 Task: Create a rule from the Recommended list, Task Added to this Project -> add SubTasks in the project AcePlan with SubTasks Gather and Analyse Requirements , Design and Implement Solution , System Test and UAT , Release to Production / Go Live
Action: Mouse moved to (60, 272)
Screenshot: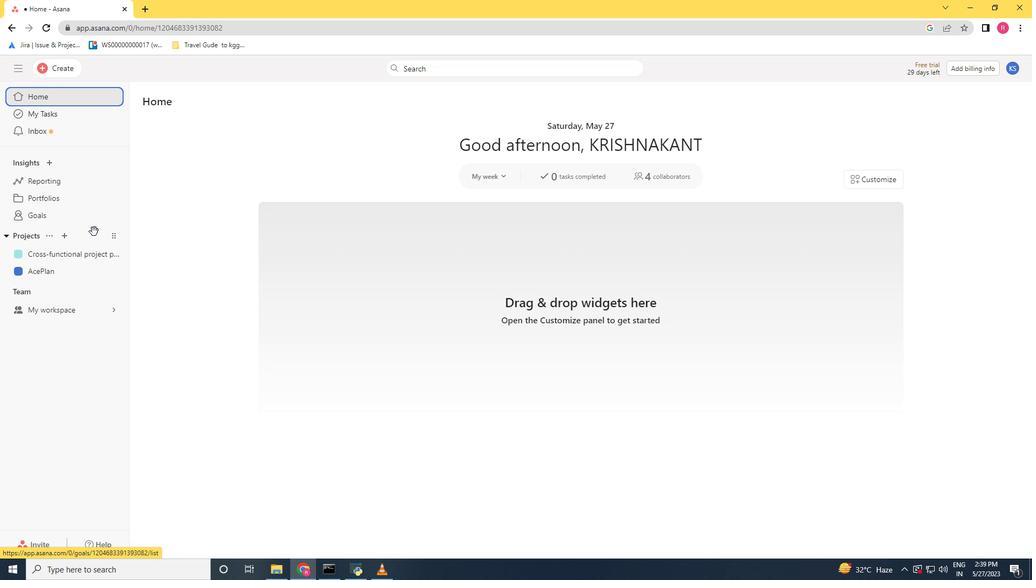 
Action: Mouse pressed left at (60, 272)
Screenshot: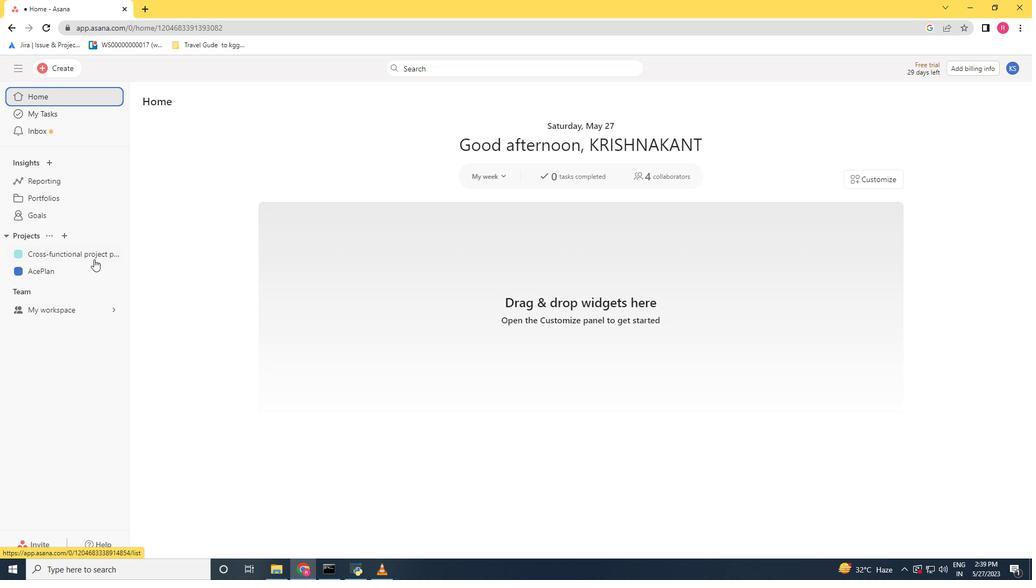 
Action: Mouse moved to (981, 111)
Screenshot: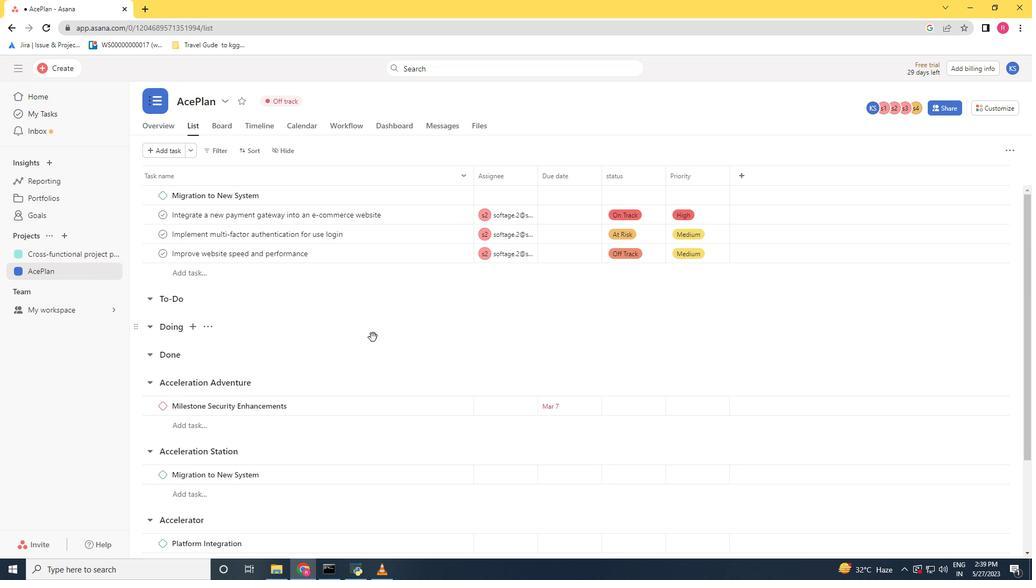 
Action: Mouse pressed left at (981, 111)
Screenshot: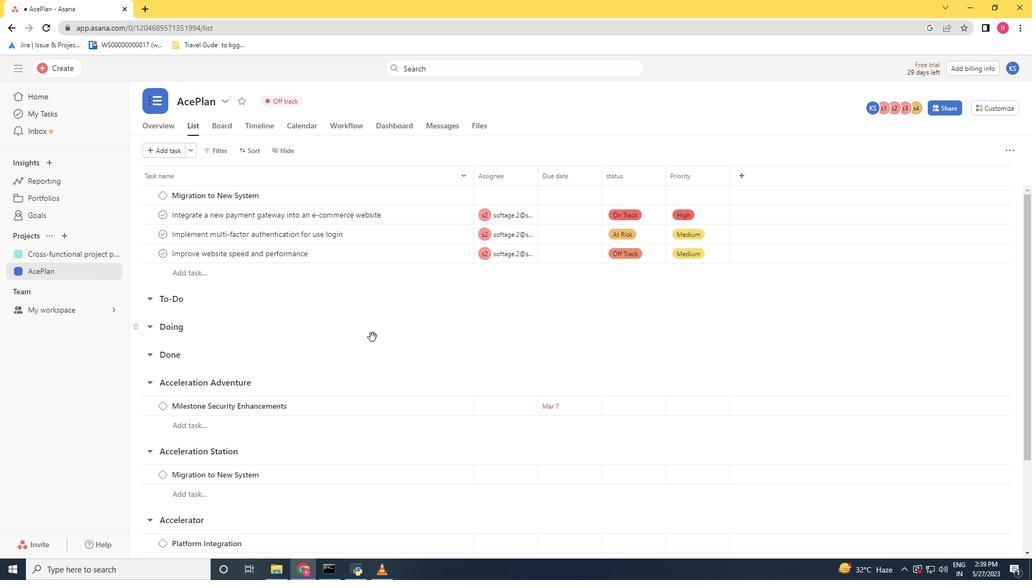
Action: Mouse moved to (800, 248)
Screenshot: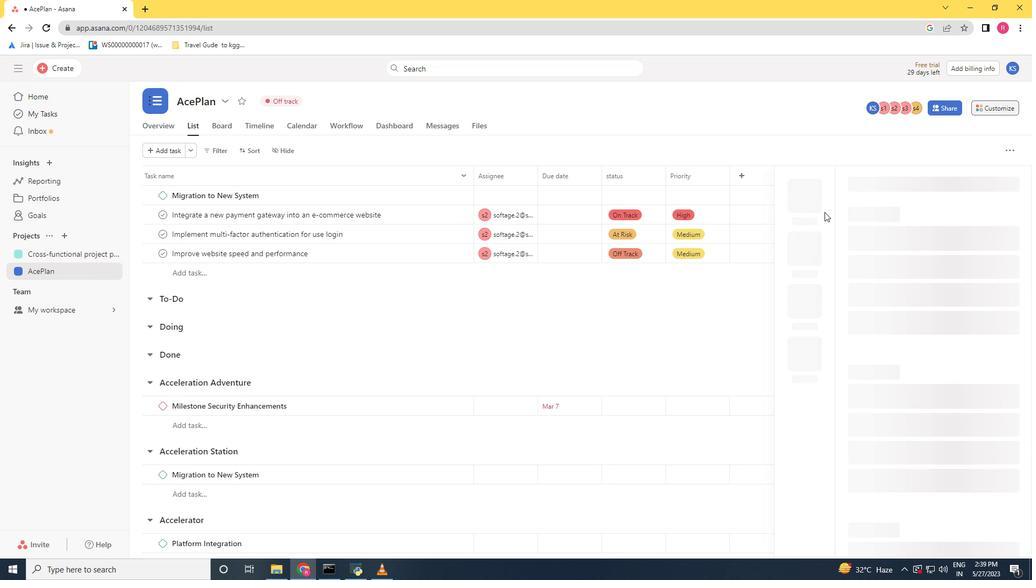 
Action: Mouse pressed left at (800, 248)
Screenshot: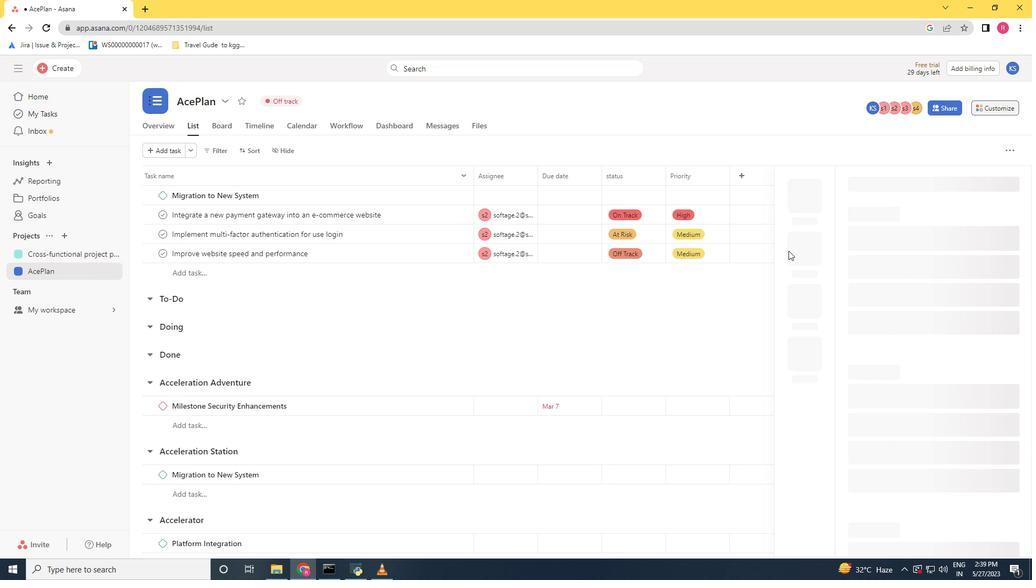 
Action: Mouse moved to (909, 287)
Screenshot: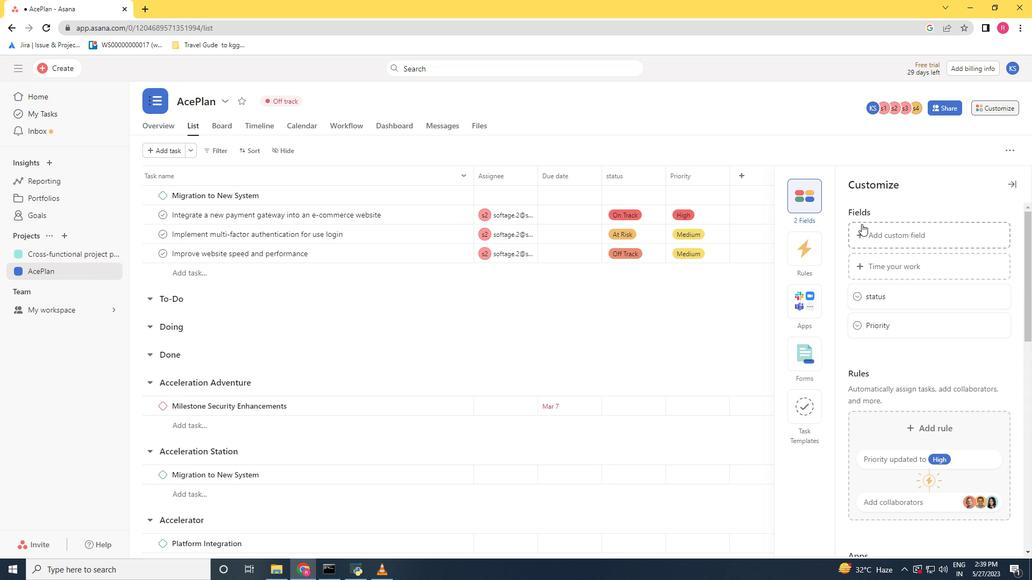 
Action: Mouse pressed left at (909, 287)
Screenshot: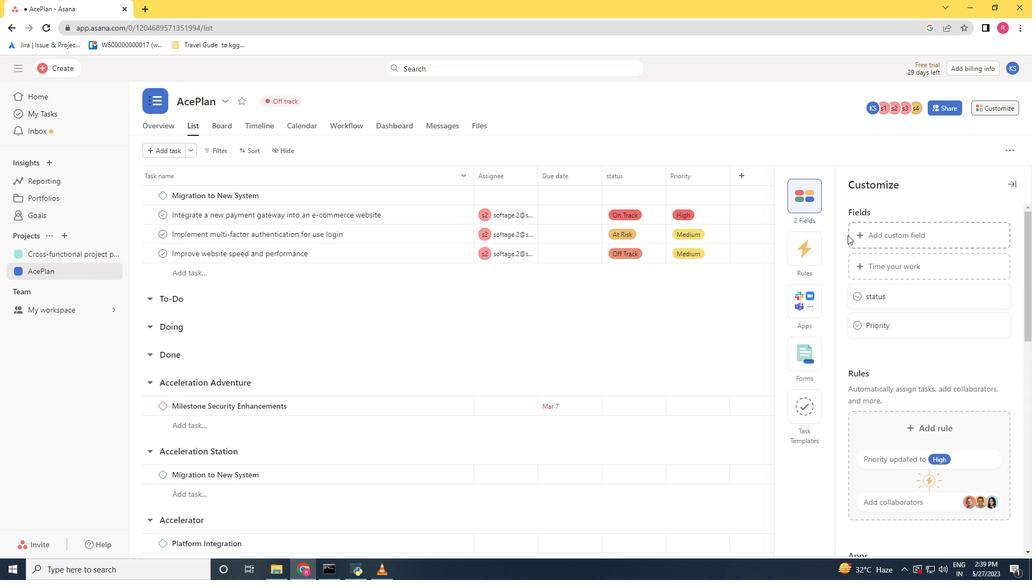 
Action: Mouse moved to (413, 166)
Screenshot: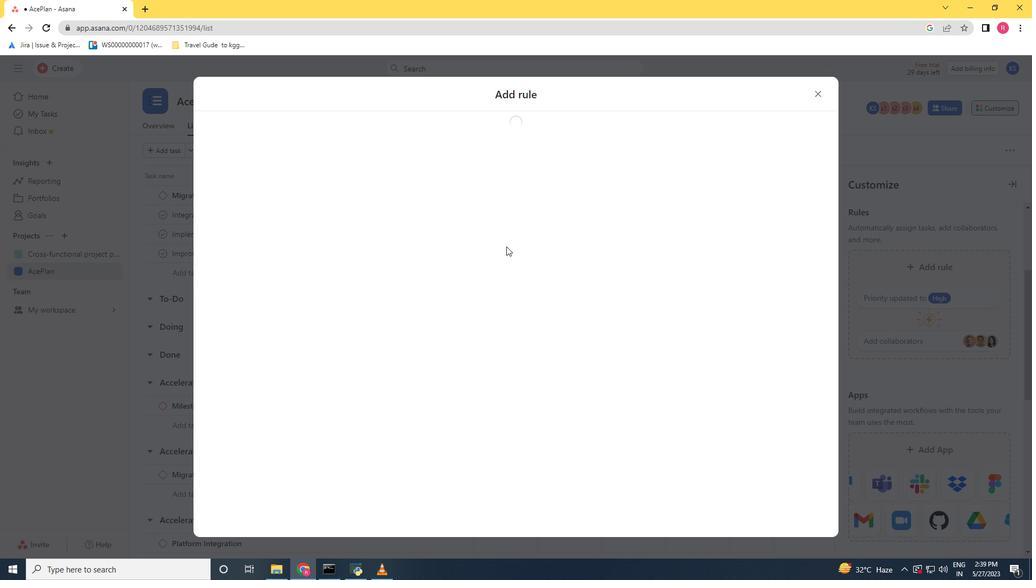 
Action: Mouse pressed left at (413, 166)
Screenshot: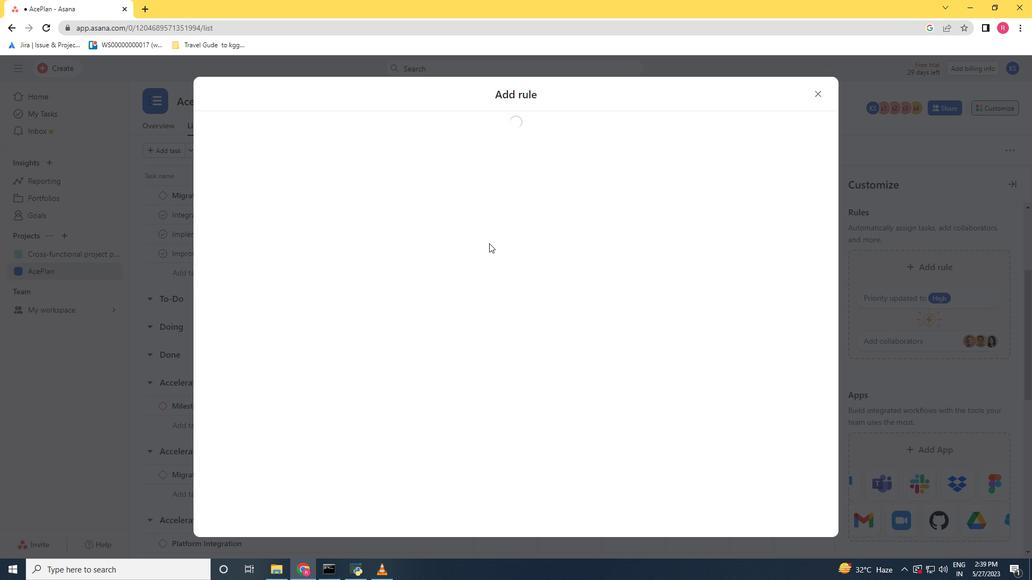 
Action: Mouse moved to (484, 289)
Screenshot: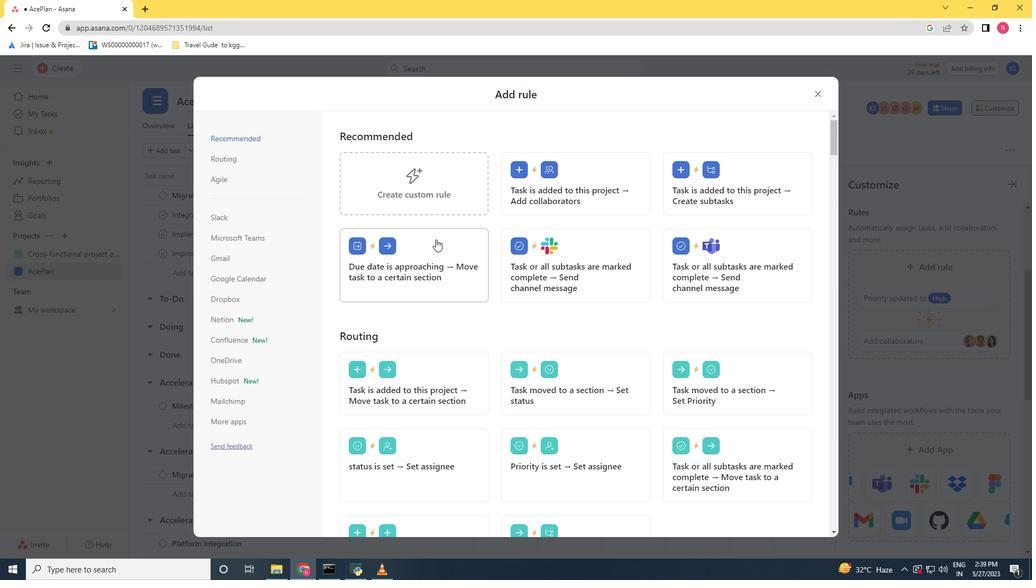 
Action: Mouse pressed left at (484, 289)
Screenshot: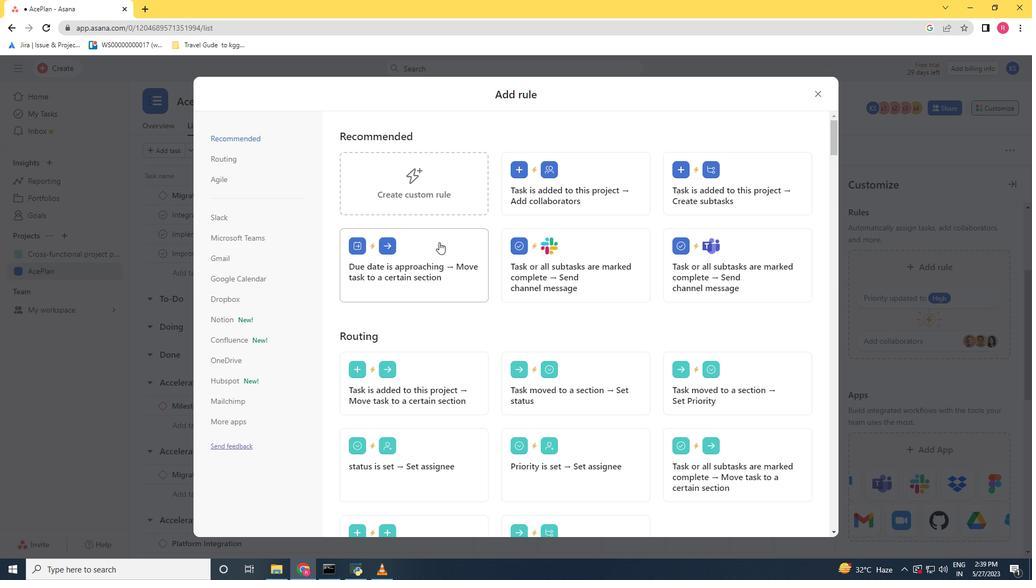
Action: Mouse moved to (683, 344)
Screenshot: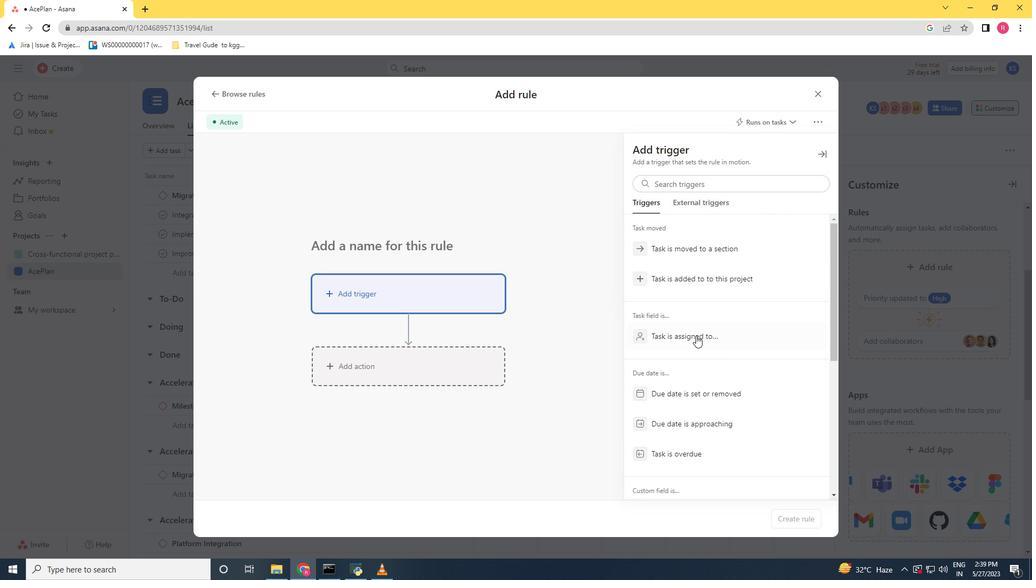 
Action: Mouse scrolled (683, 343) with delta (0, 0)
Screenshot: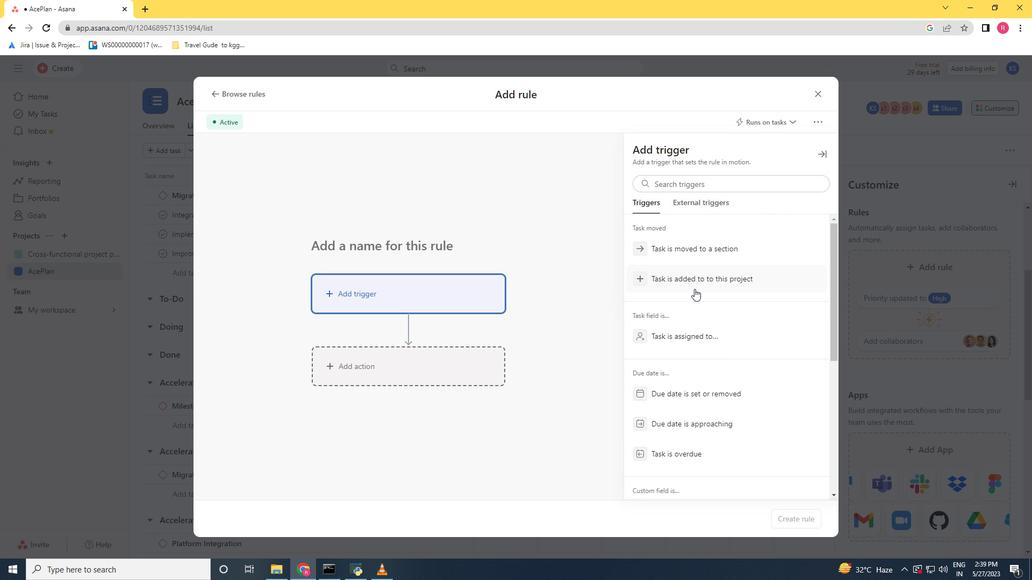 
Action: Mouse scrolled (683, 344) with delta (0, 0)
Screenshot: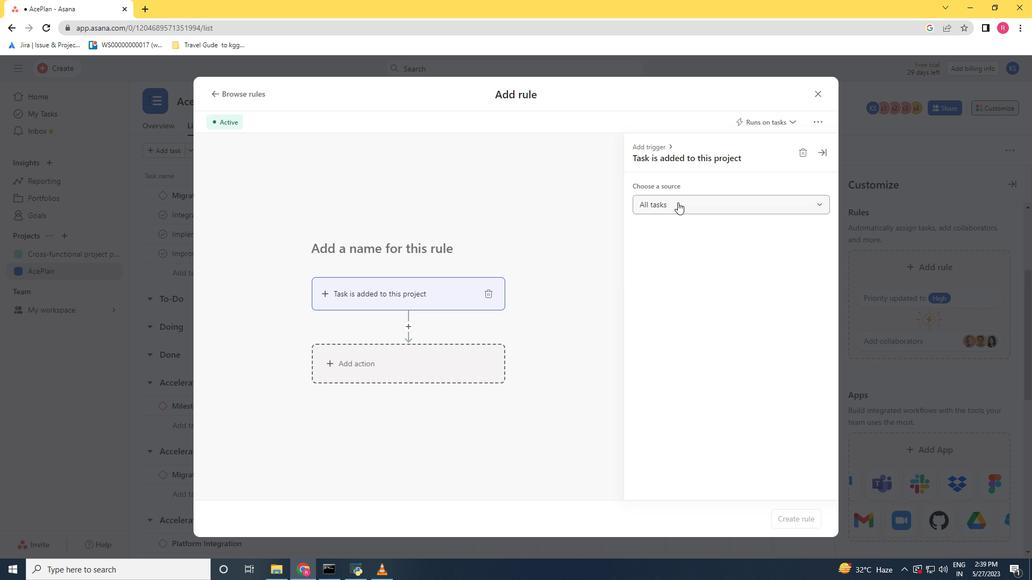 
Action: Mouse moved to (684, 284)
Screenshot: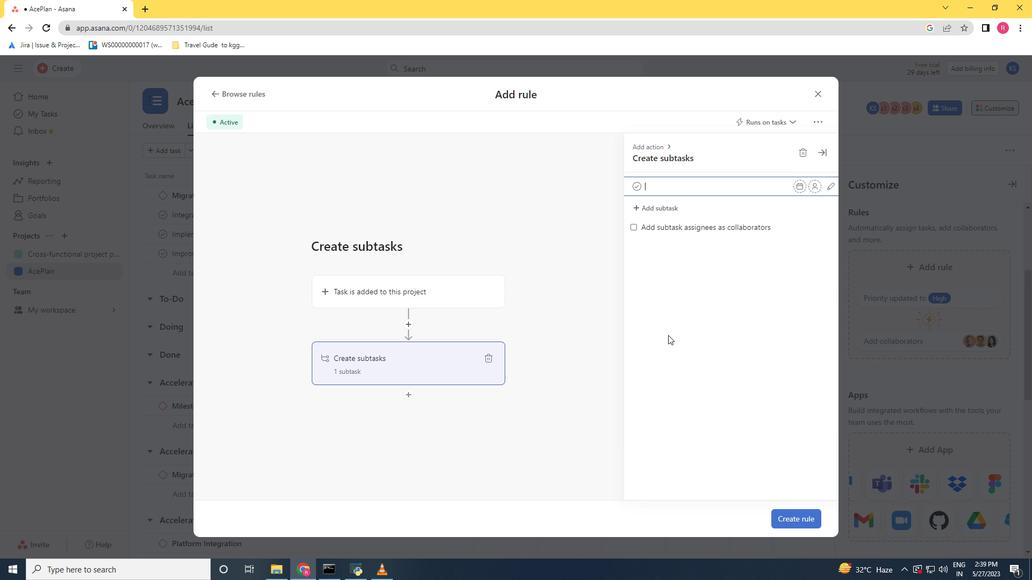 
Action: Mouse pressed left at (684, 284)
Screenshot: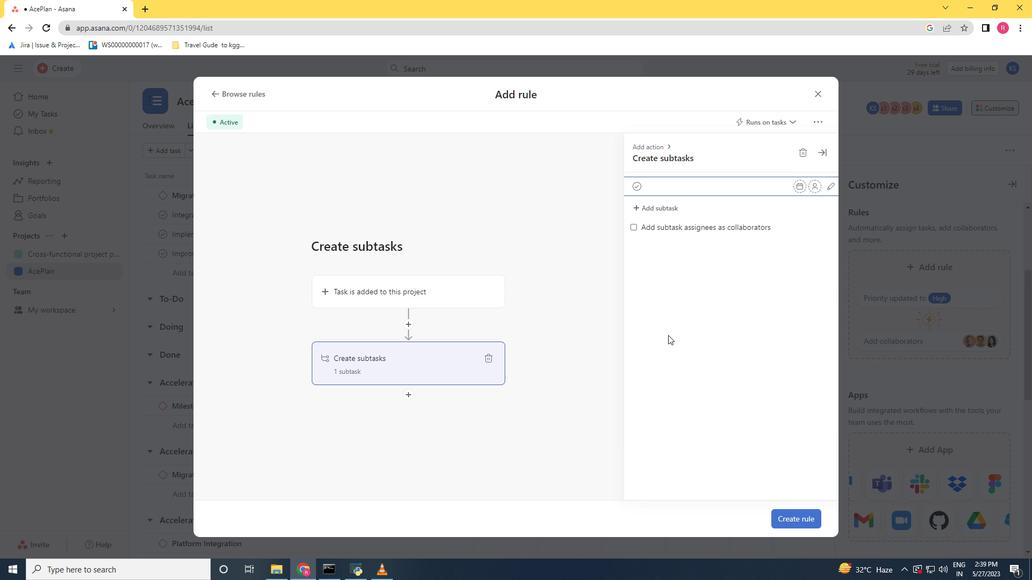 
Action: Mouse moved to (675, 209)
Screenshot: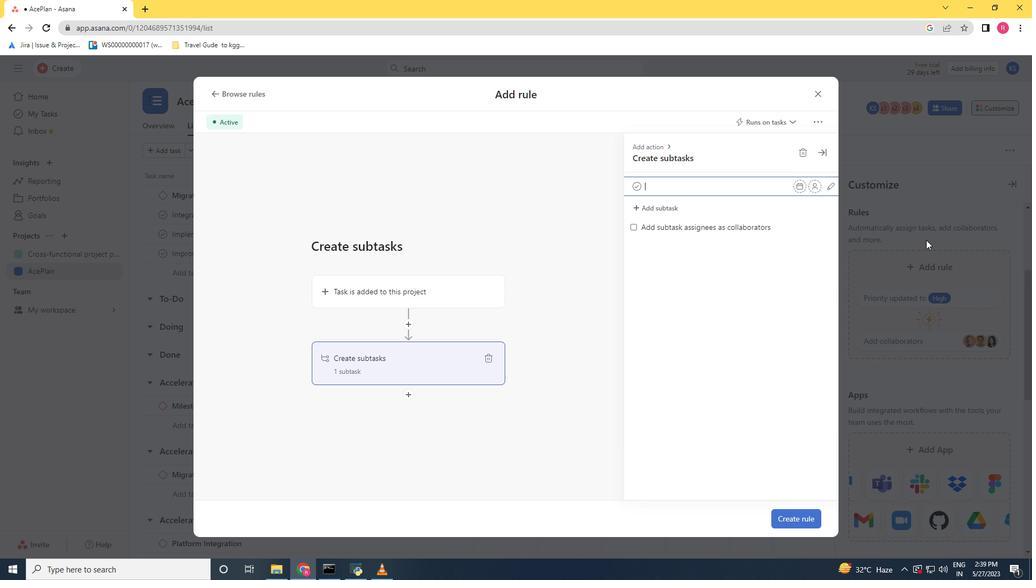 
Action: Mouse pressed left at (675, 209)
Screenshot: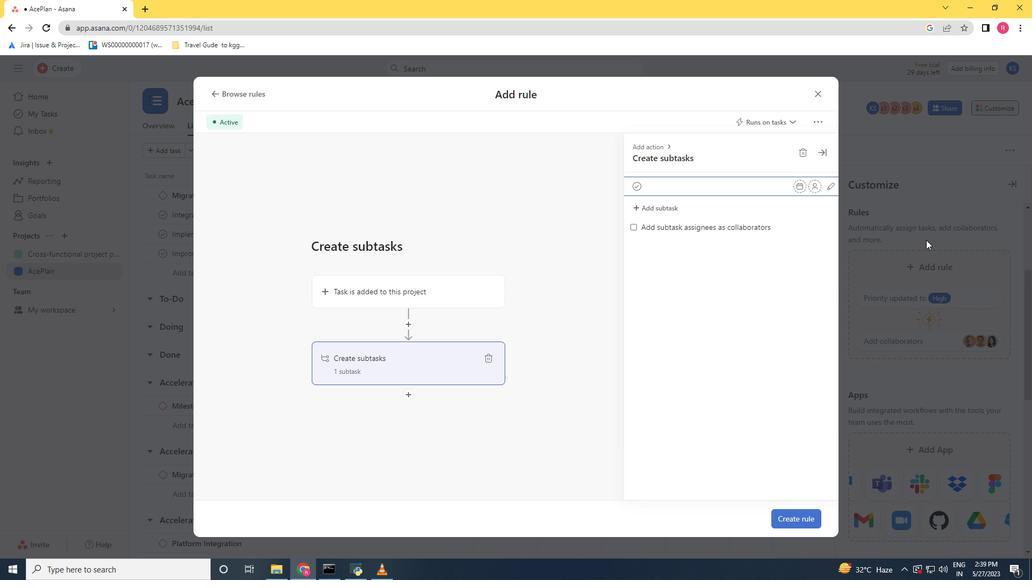 
Action: Mouse moved to (668, 229)
Screenshot: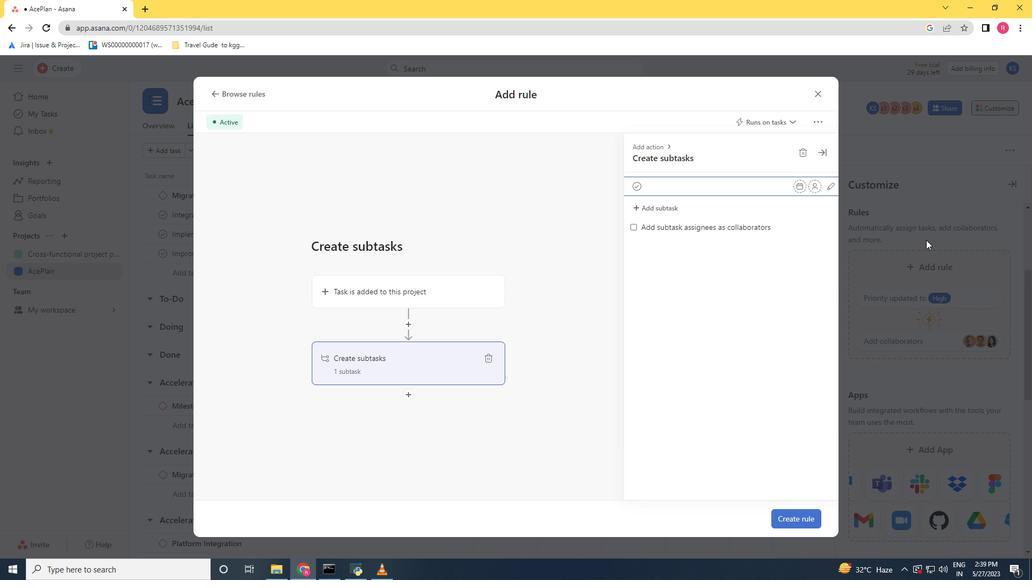 
Action: Mouse pressed left at (668, 229)
Screenshot: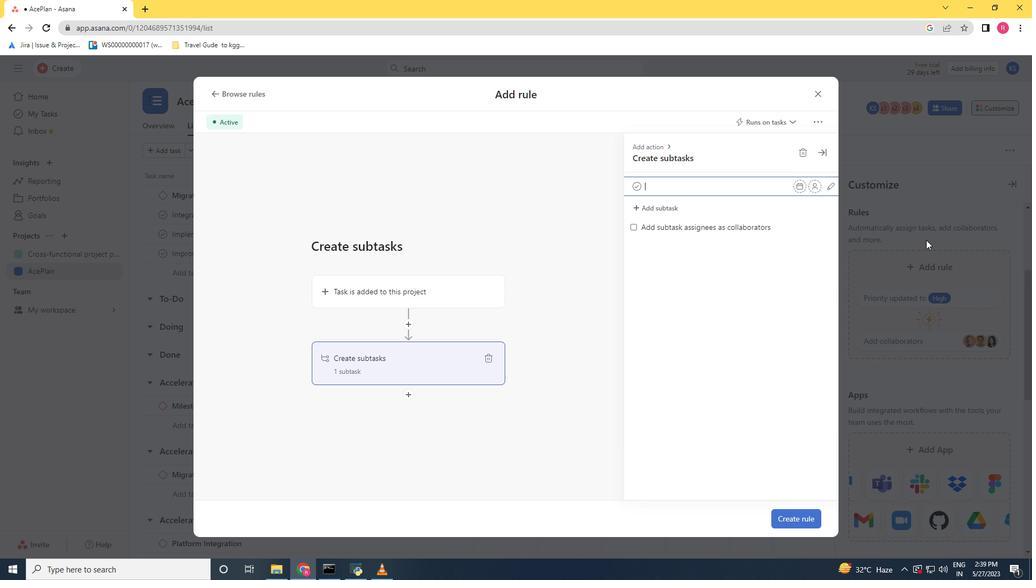 
Action: Mouse moved to (394, 364)
Screenshot: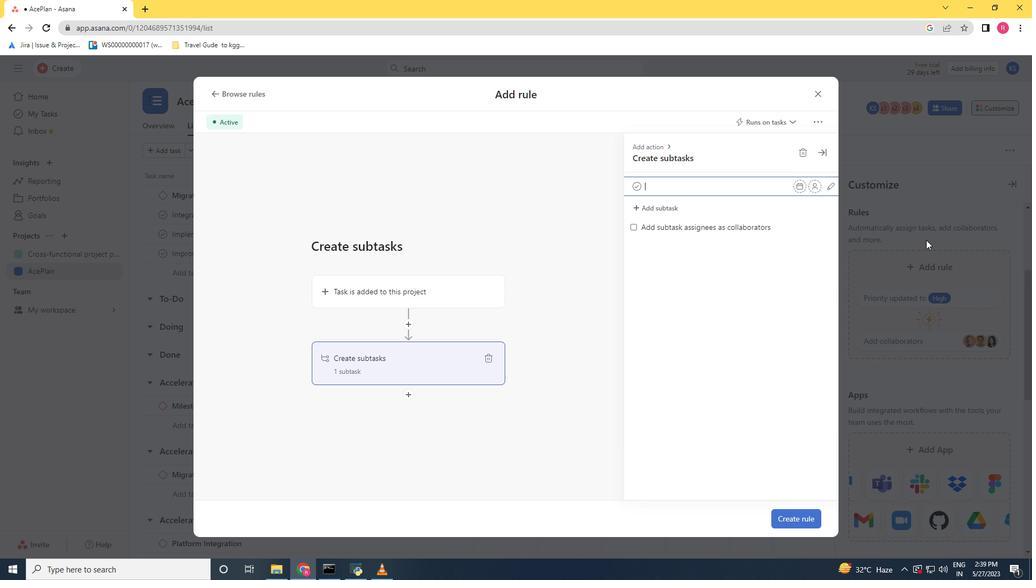 
Action: Mouse pressed left at (394, 364)
Screenshot: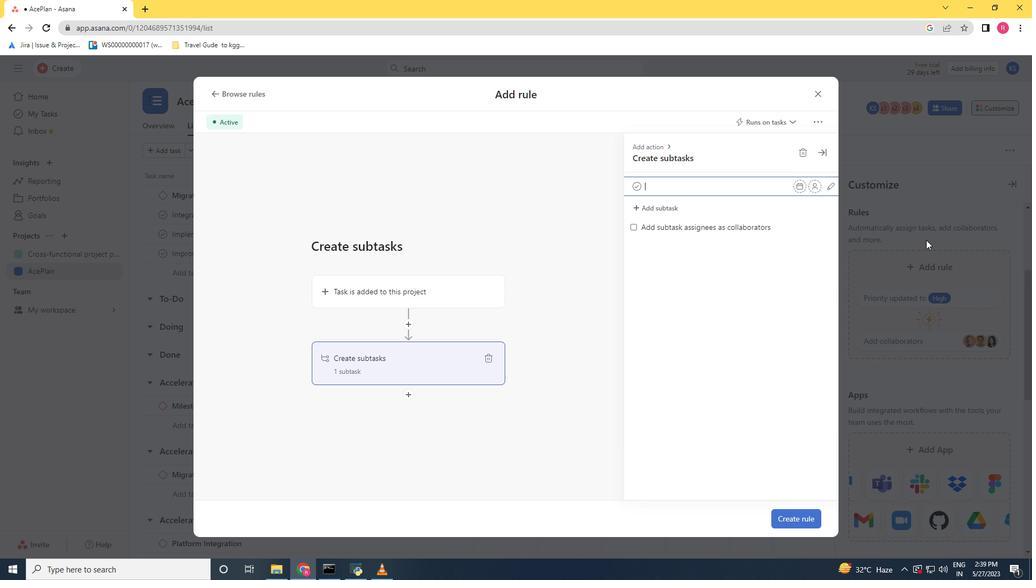 
Action: Mouse moved to (694, 397)
Screenshot: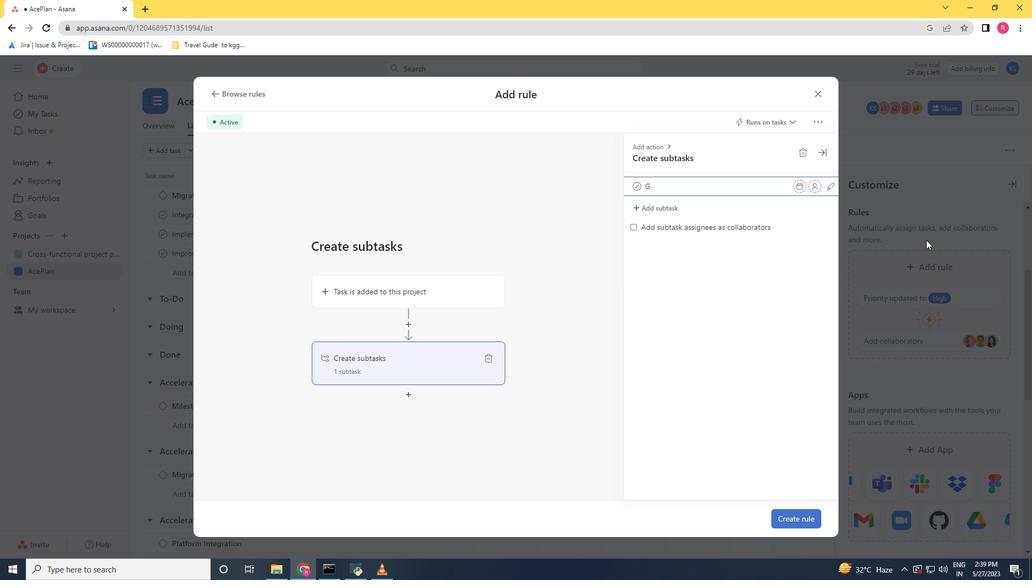 
Action: Mouse scrolled (694, 396) with delta (0, 0)
Screenshot: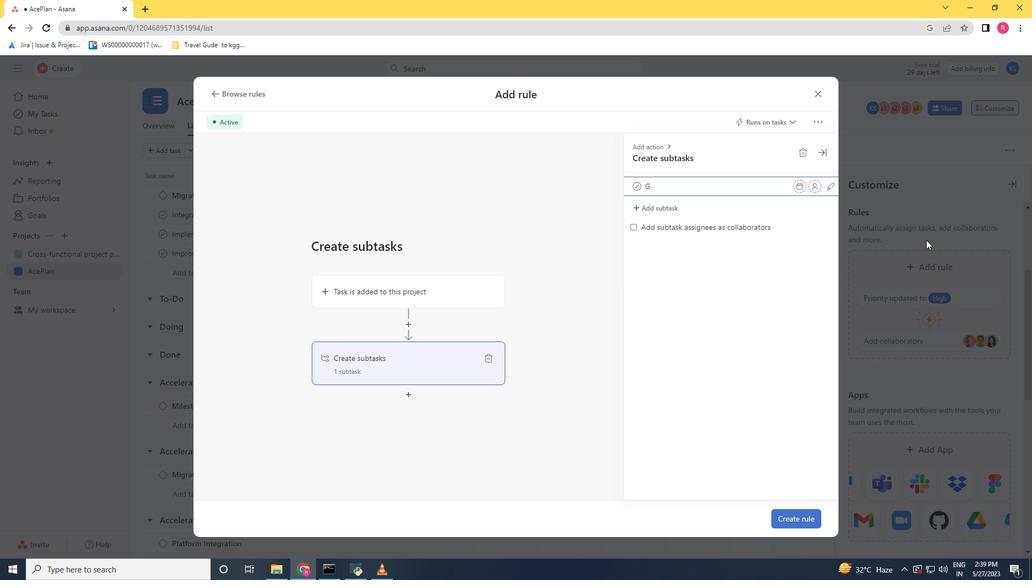 
Action: Mouse scrolled (694, 396) with delta (0, 0)
Screenshot: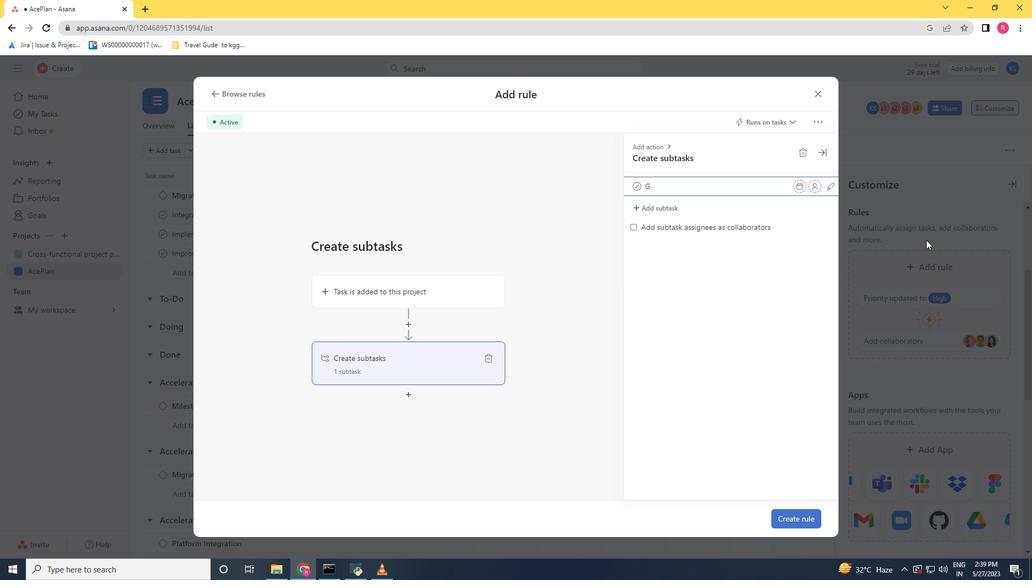 
Action: Mouse scrolled (694, 396) with delta (0, 0)
Screenshot: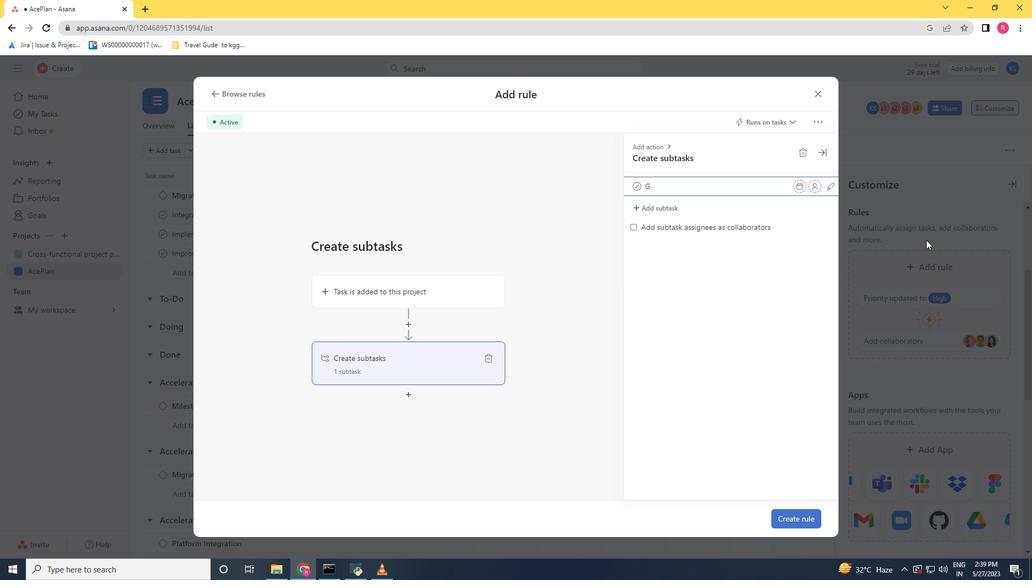 
Action: Mouse scrolled (694, 396) with delta (0, 0)
Screenshot: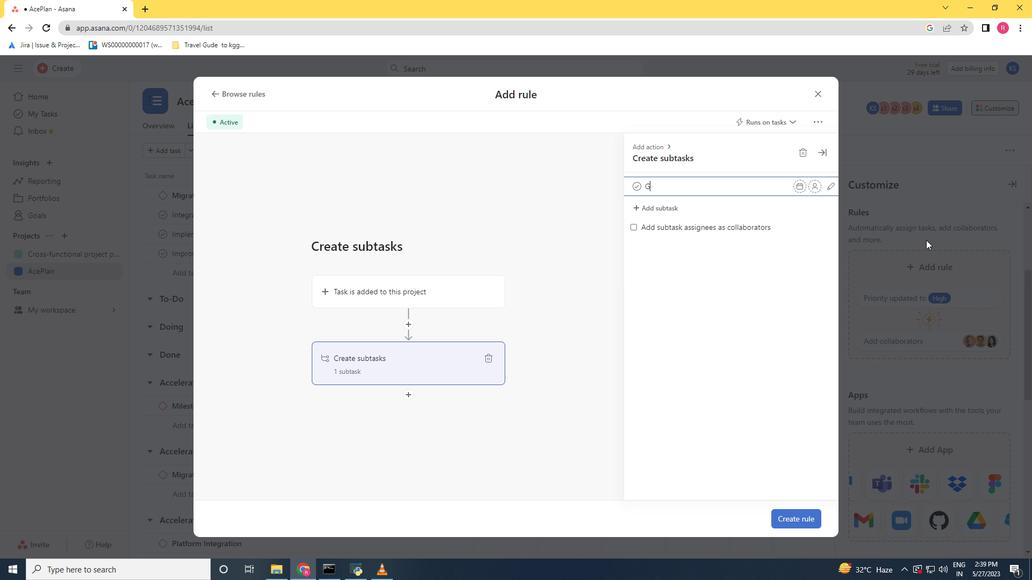 
Action: Mouse moved to (678, 302)
Screenshot: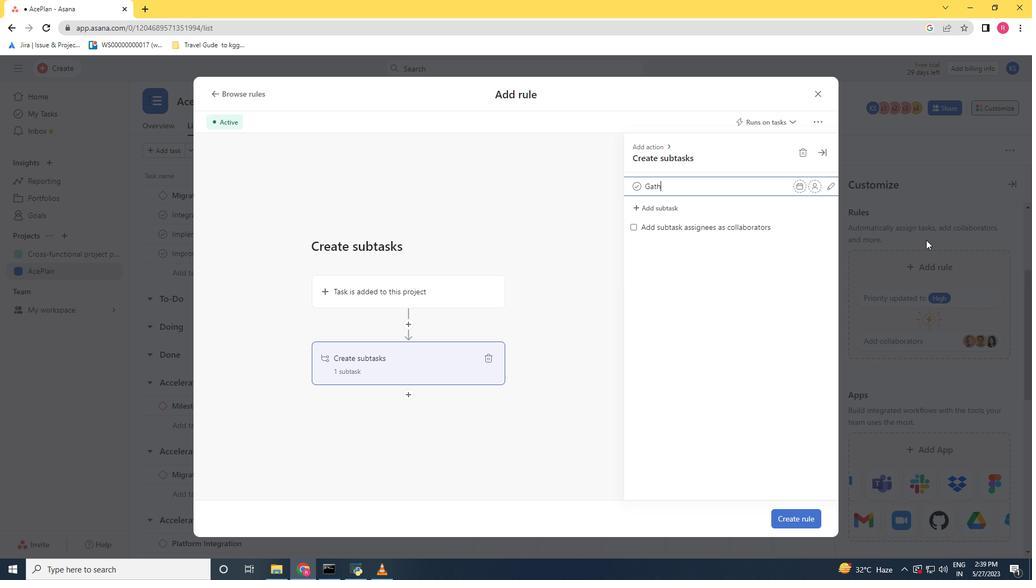 
Action: Mouse pressed left at (678, 302)
Screenshot: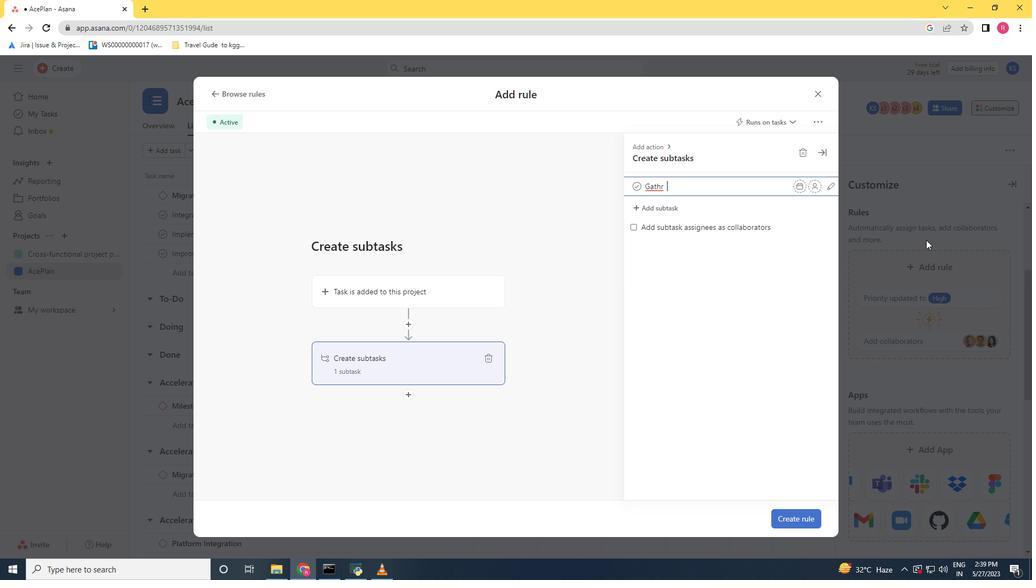 
Action: Mouse moved to (431, 359)
Screenshot: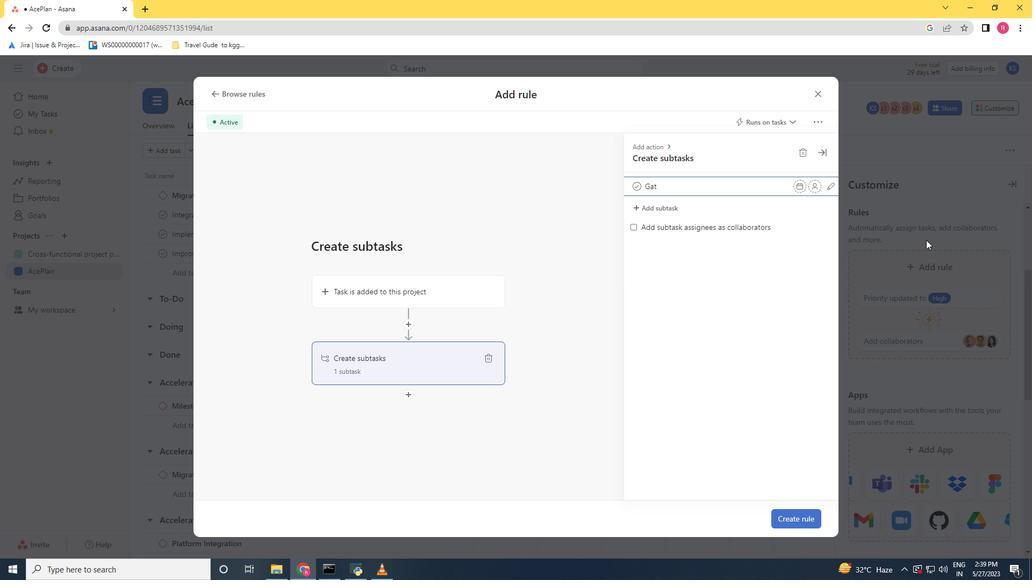 
Action: Mouse pressed left at (431, 359)
Screenshot: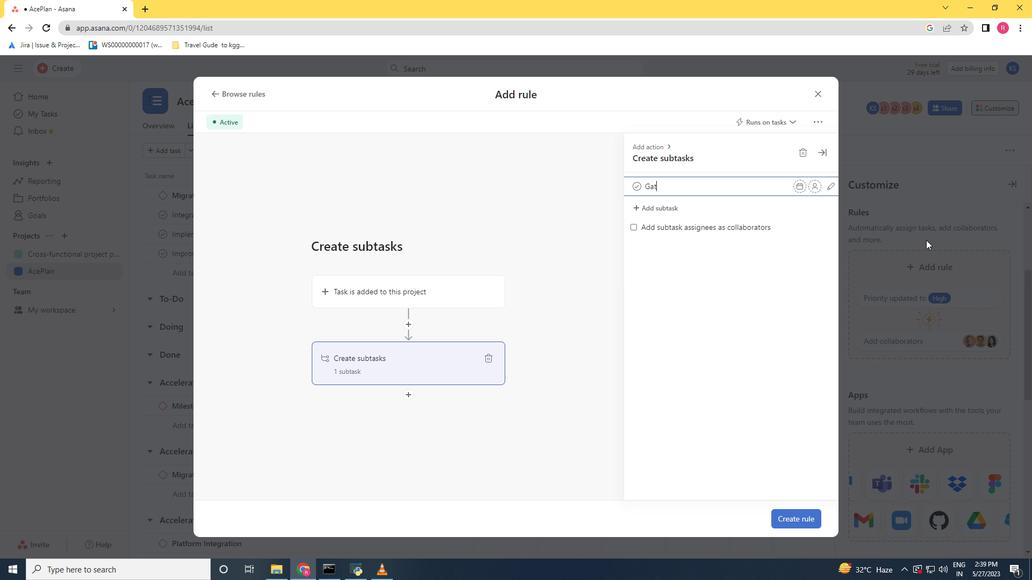 
Action: Mouse moved to (217, 90)
Screenshot: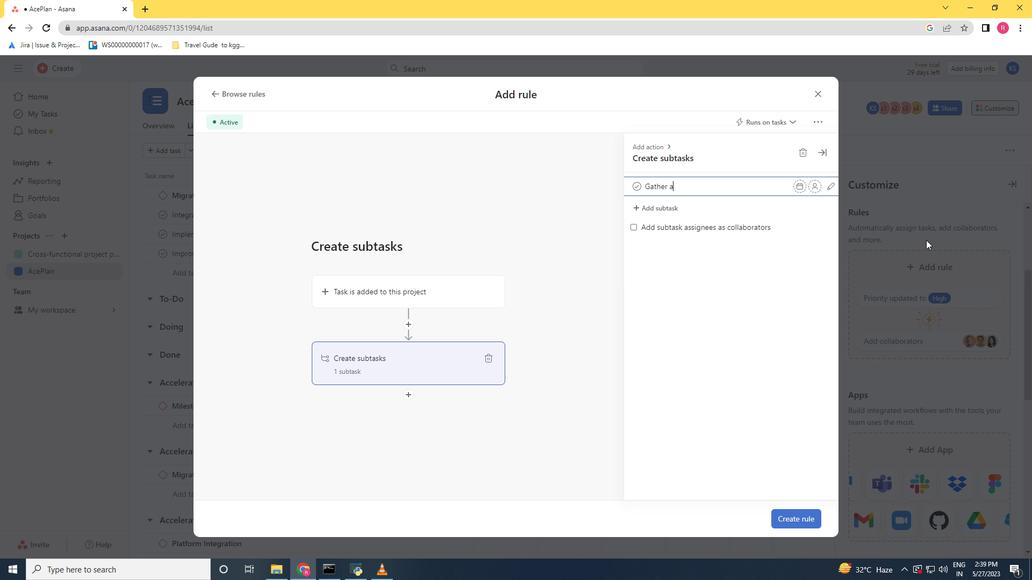 
Action: Mouse pressed left at (217, 90)
Screenshot: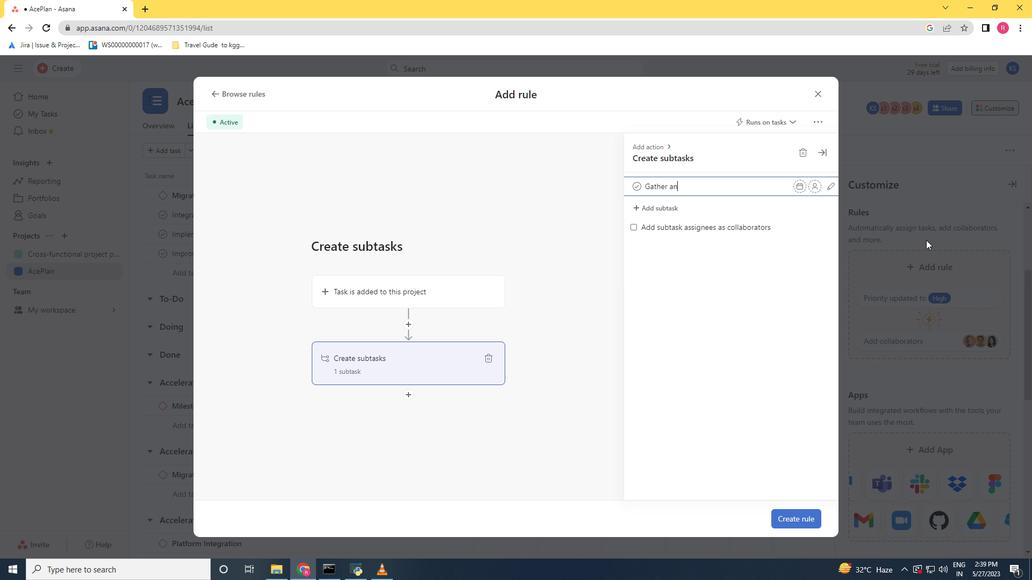 
Action: Mouse moved to (429, 211)
Screenshot: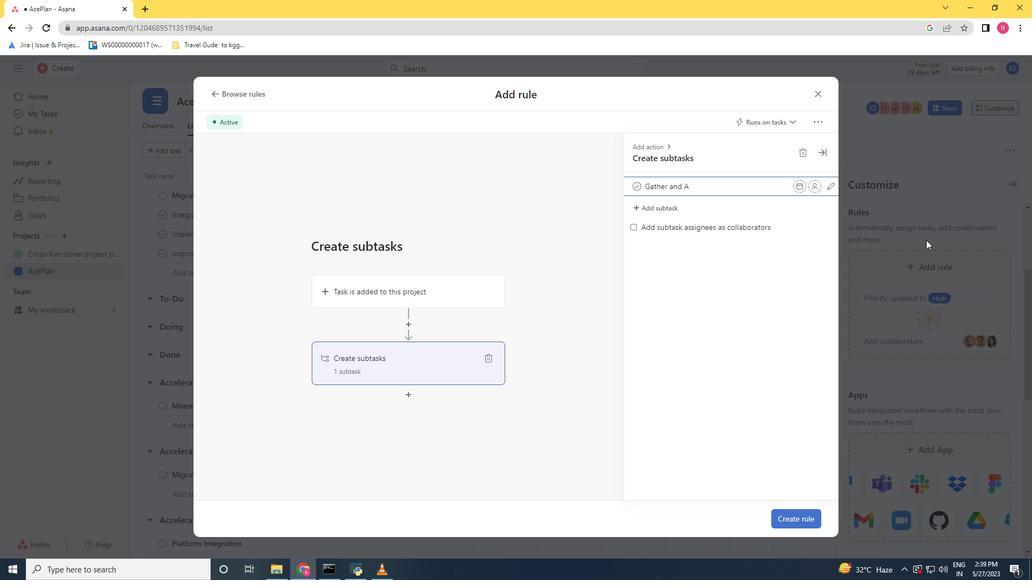 
Action: Mouse pressed left at (429, 211)
Screenshot: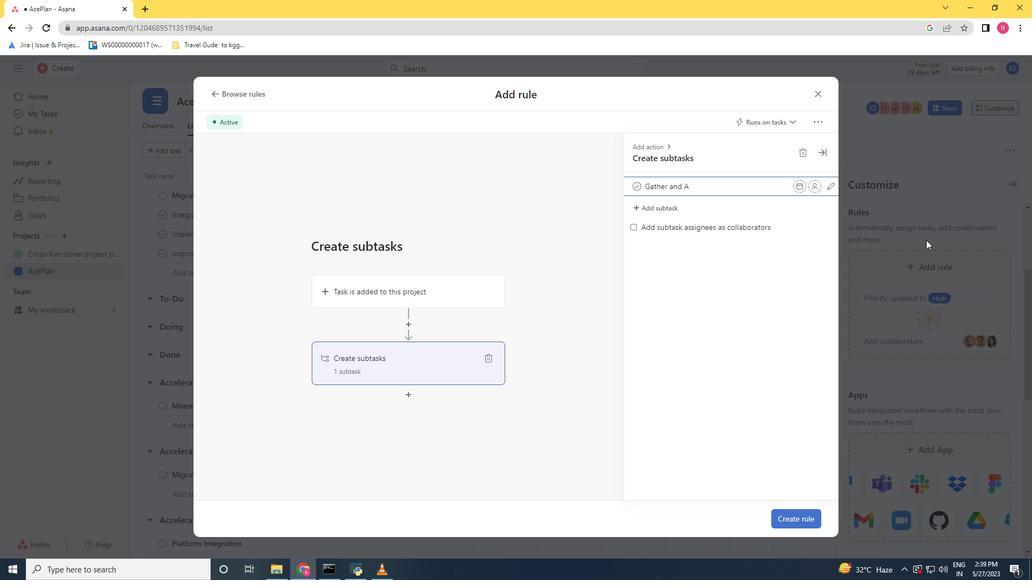 
Action: Mouse moved to (499, 370)
Screenshot: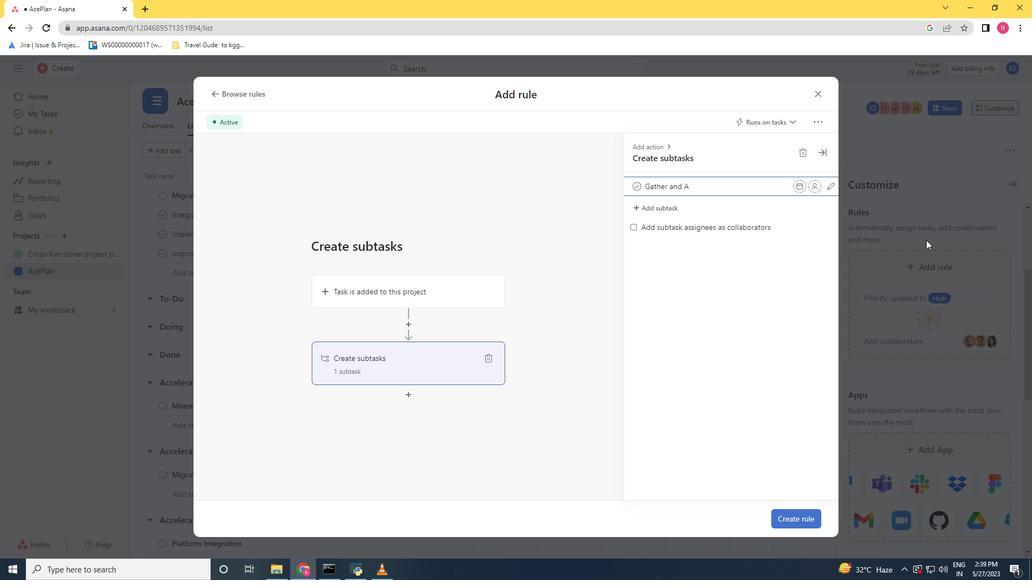 
Action: Mouse pressed left at (499, 370)
Screenshot: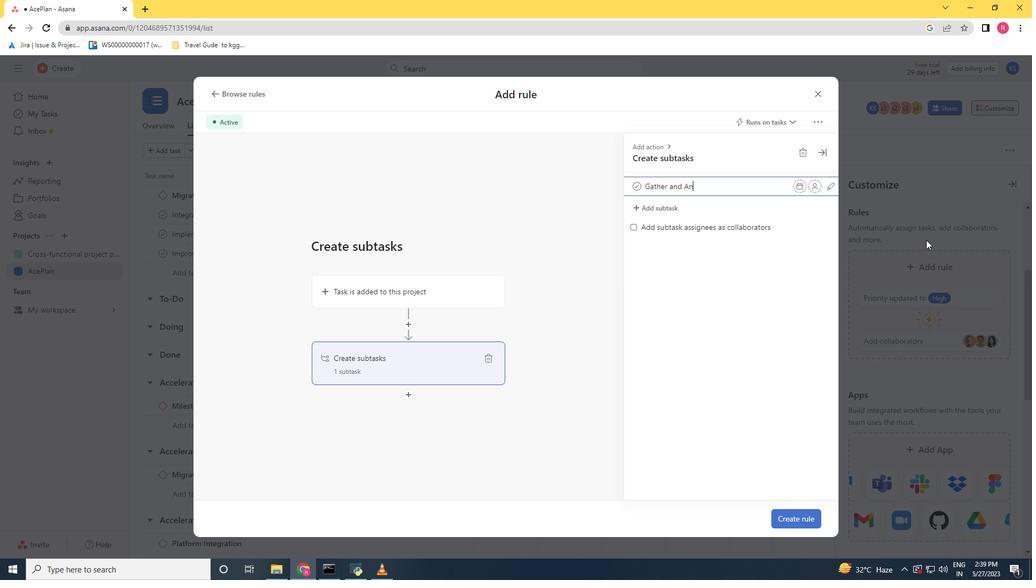 
Action: Mouse moved to (694, 393)
Screenshot: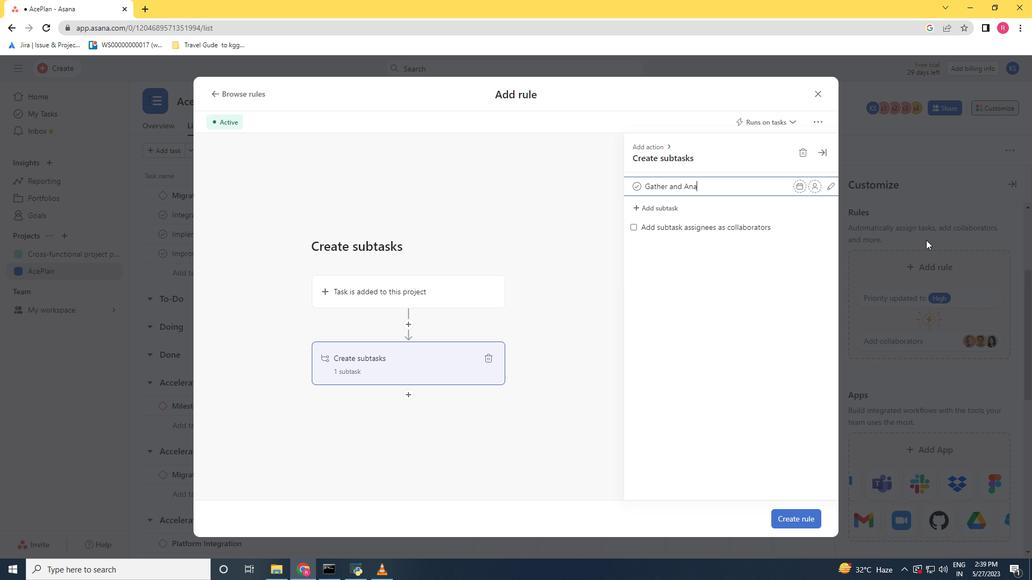 
Action: Mouse scrolled (694, 392) with delta (0, 0)
Screenshot: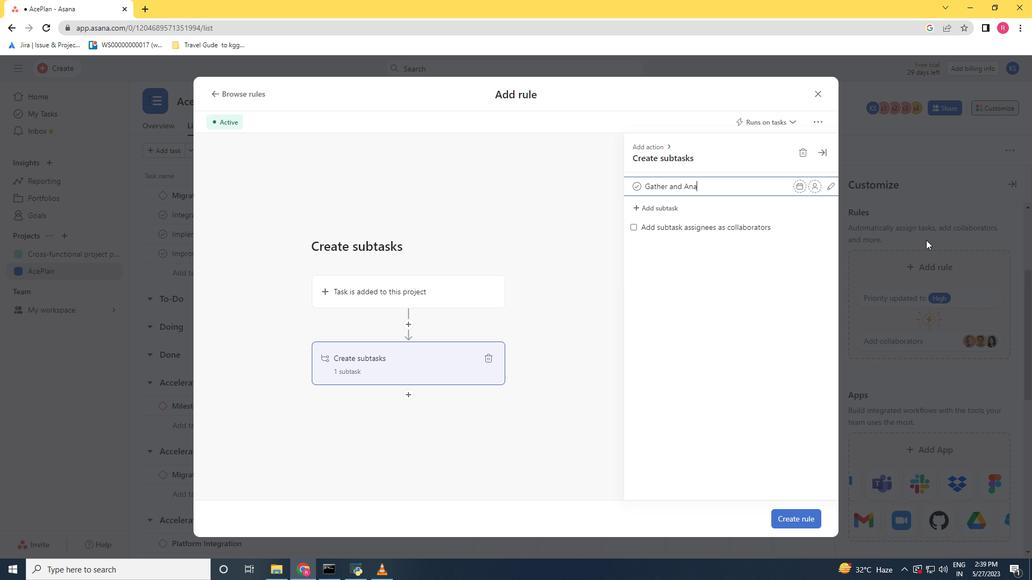 
Action: Mouse moved to (694, 394)
Screenshot: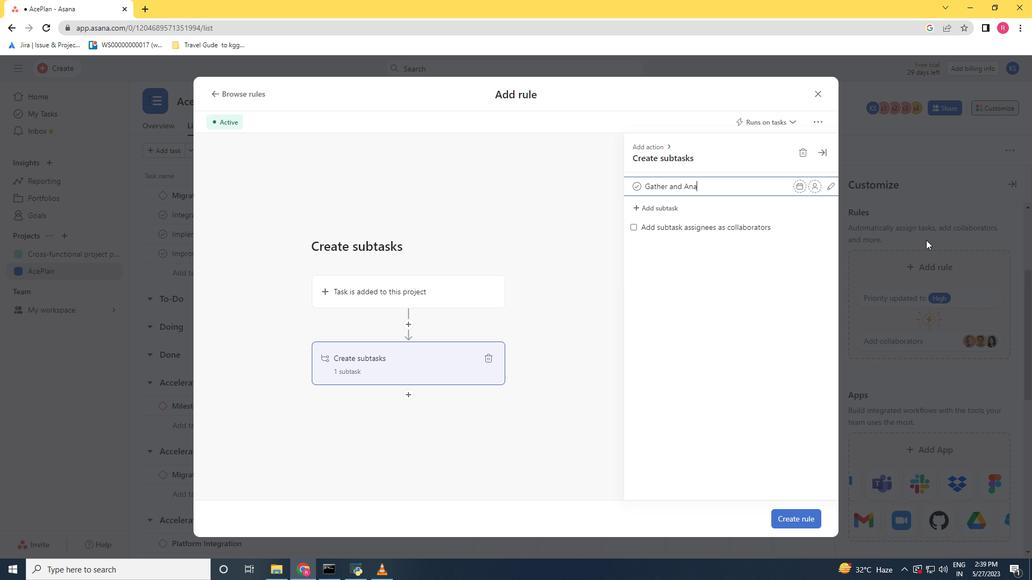 
Action: Mouse scrolled (694, 393) with delta (0, 0)
Screenshot: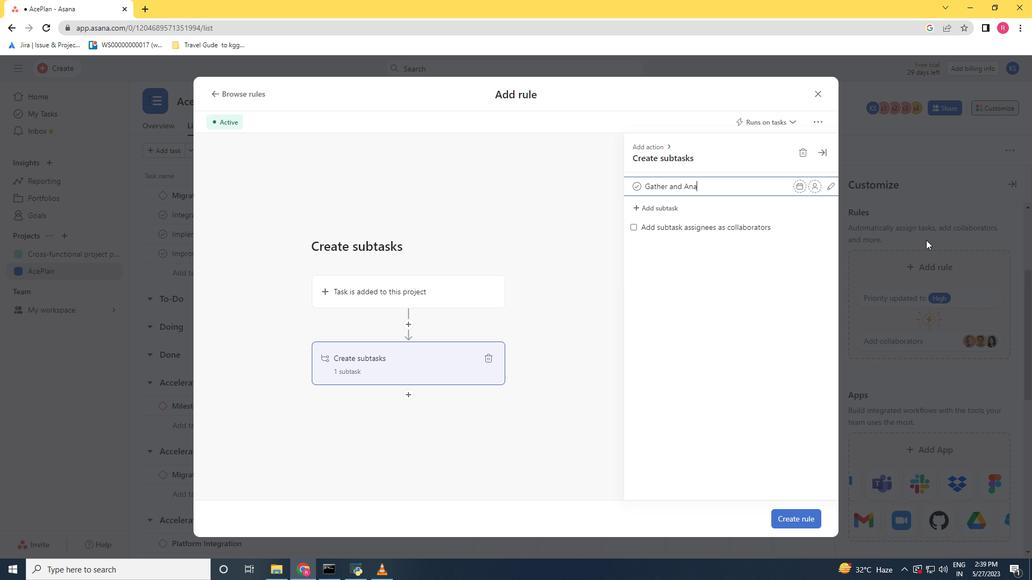 
Action: Mouse scrolled (694, 393) with delta (0, 0)
Screenshot: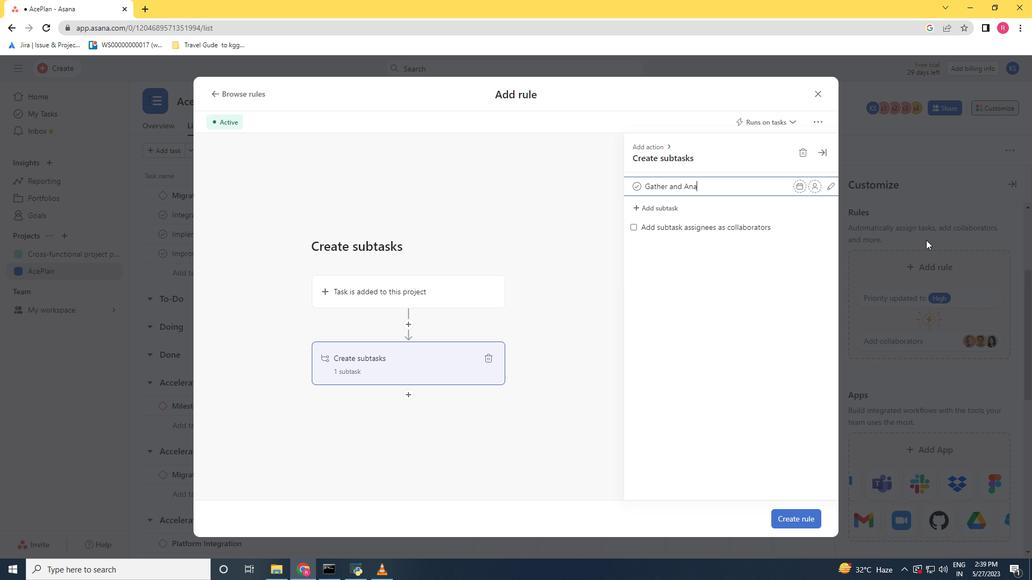 
Action: Mouse scrolled (694, 393) with delta (0, 0)
Screenshot: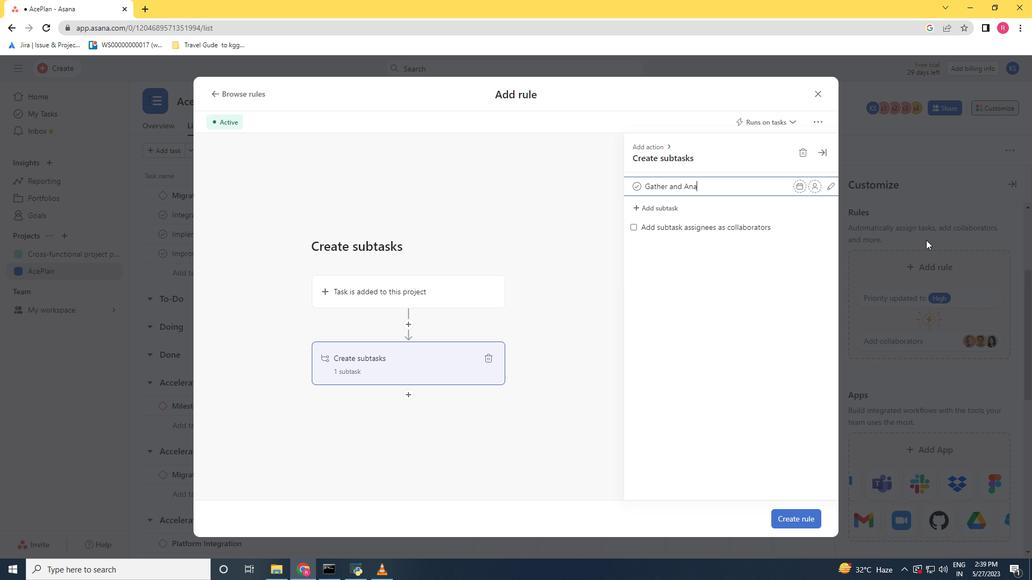 
Action: Mouse moved to (694, 328)
Screenshot: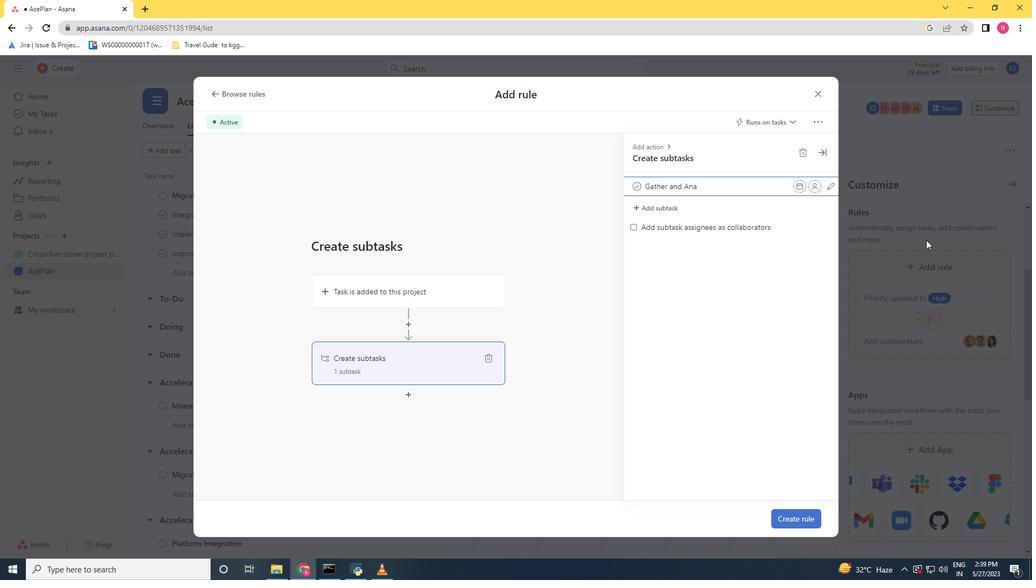 
Action: Mouse pressed left at (694, 328)
Screenshot: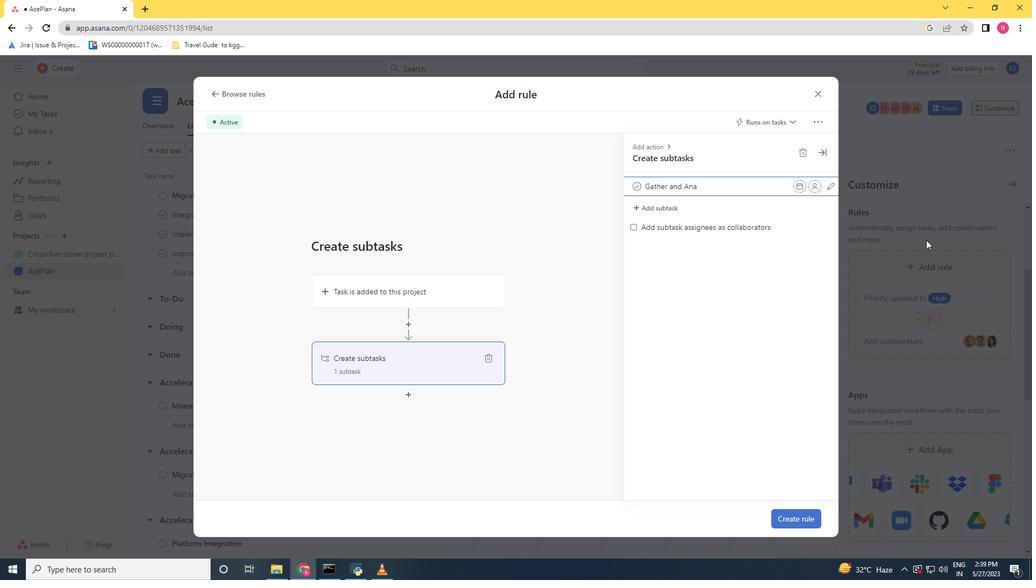 
Action: Mouse moved to (94, 272)
Screenshot: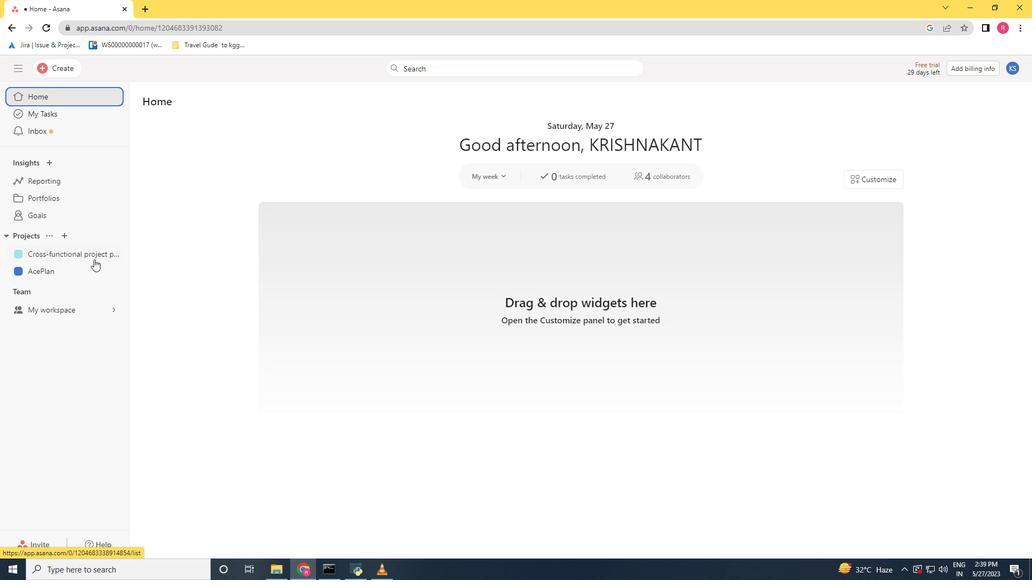 
Action: Mouse pressed left at (94, 272)
Screenshot: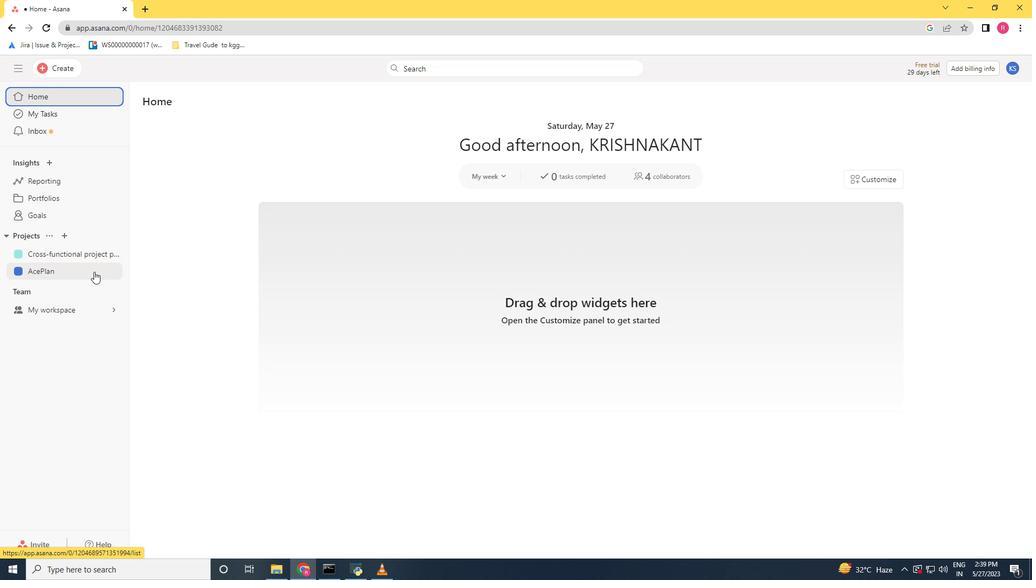 
Action: Mouse moved to (1003, 102)
Screenshot: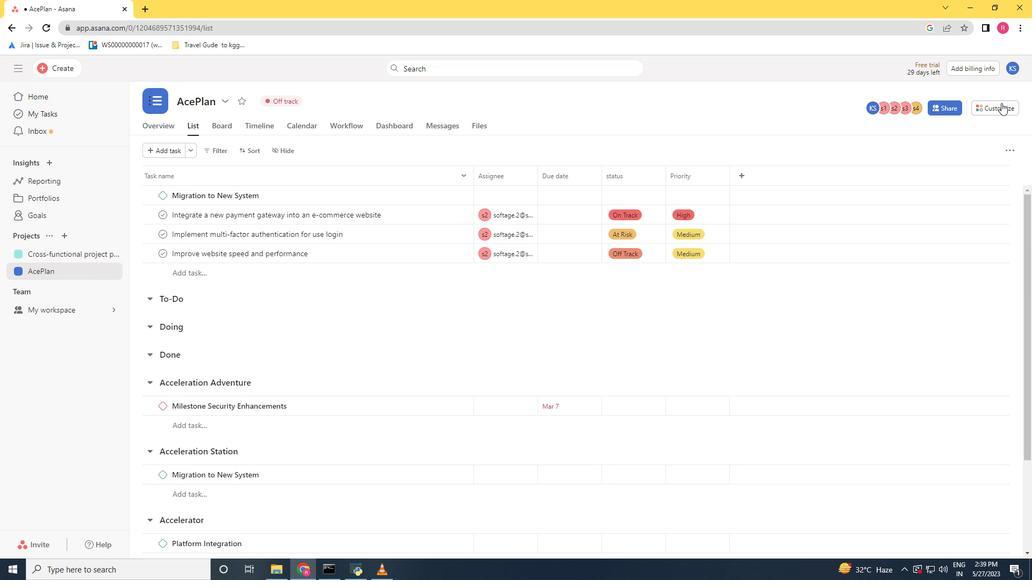 
Action: Mouse pressed left at (1003, 102)
Screenshot: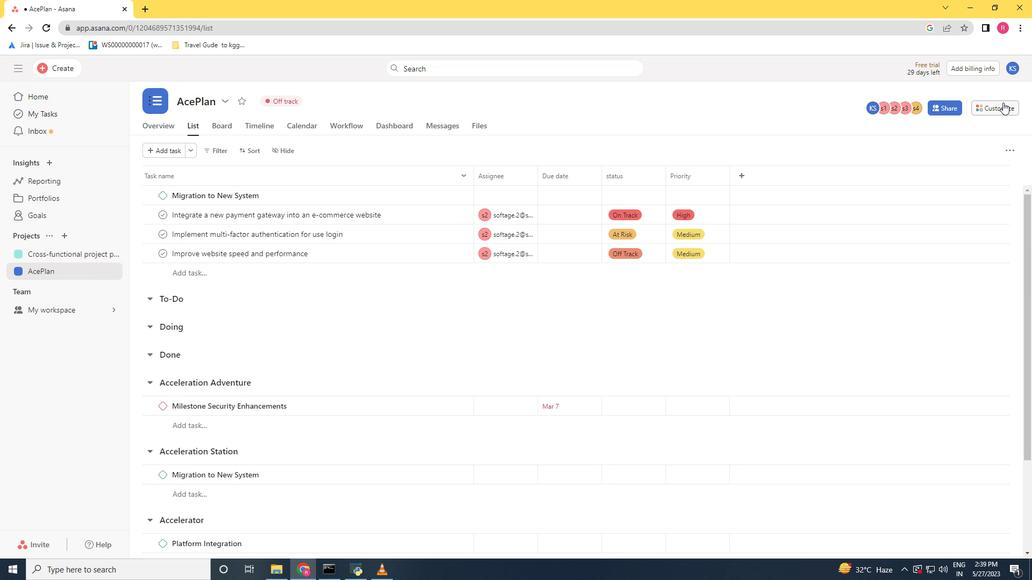 
Action: Mouse moved to (799, 247)
Screenshot: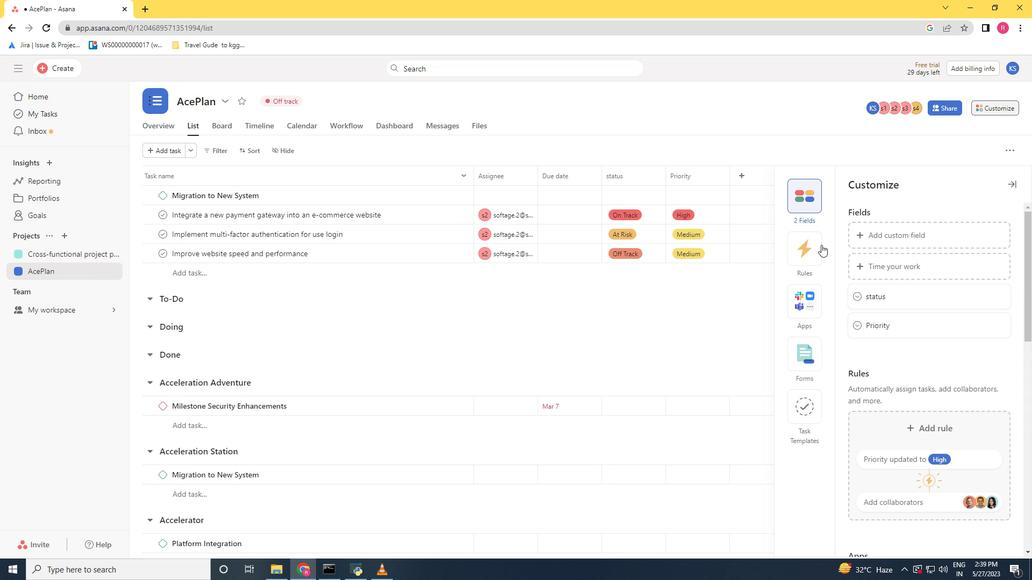 
Action: Mouse pressed left at (799, 247)
Screenshot: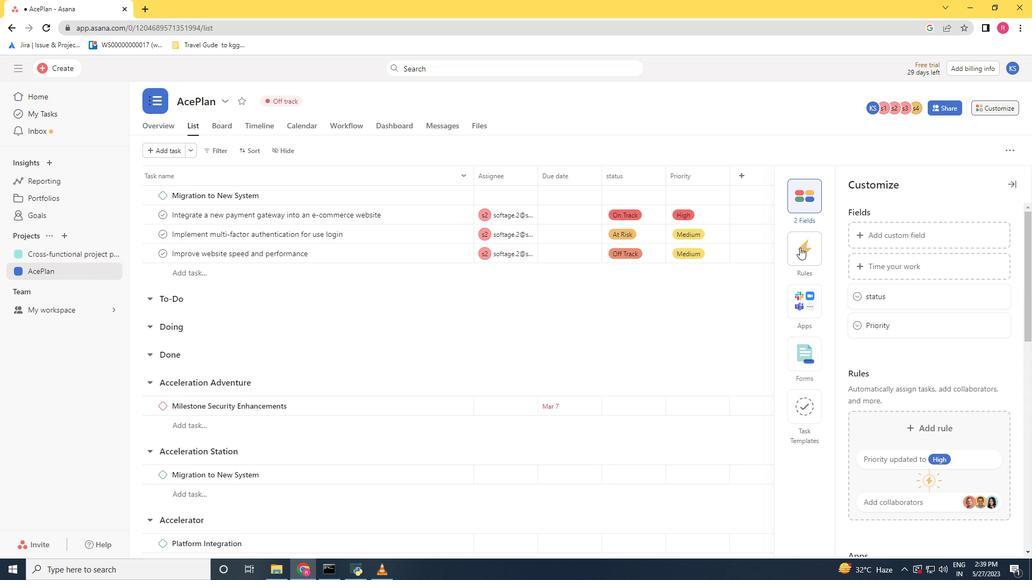 
Action: Mouse moved to (891, 275)
Screenshot: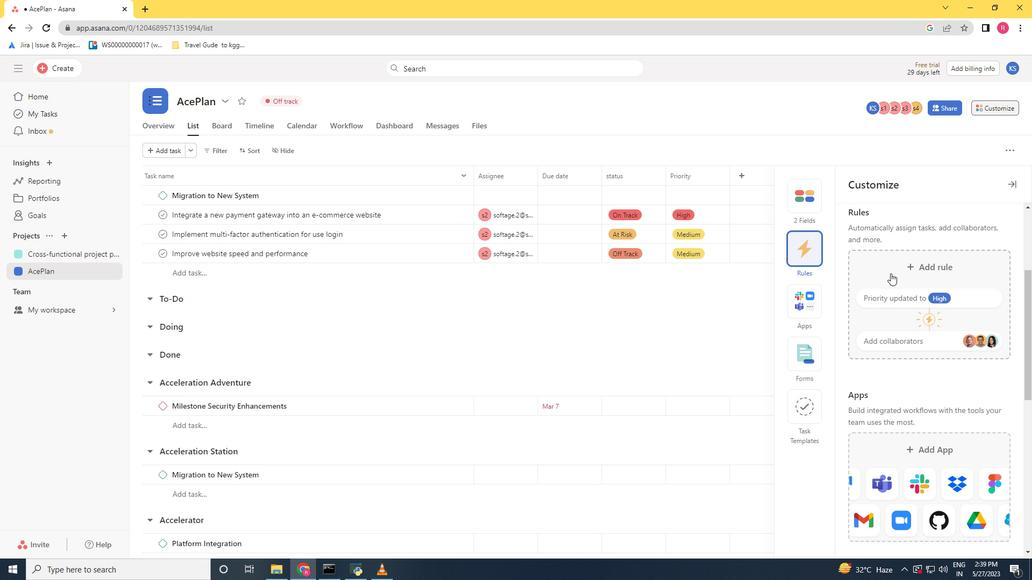 
Action: Mouse pressed left at (891, 275)
Screenshot: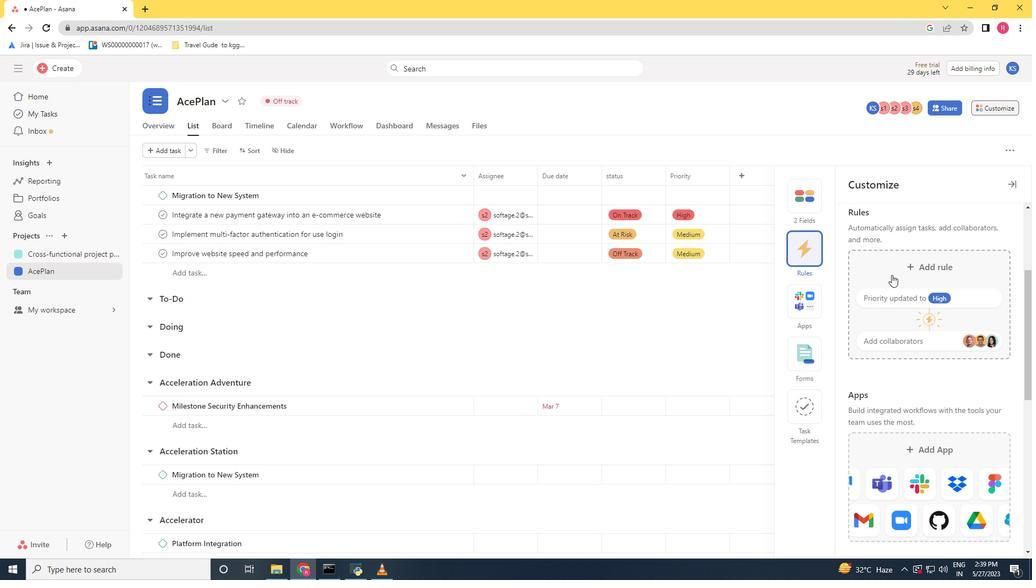 
Action: Mouse moved to (443, 193)
Screenshot: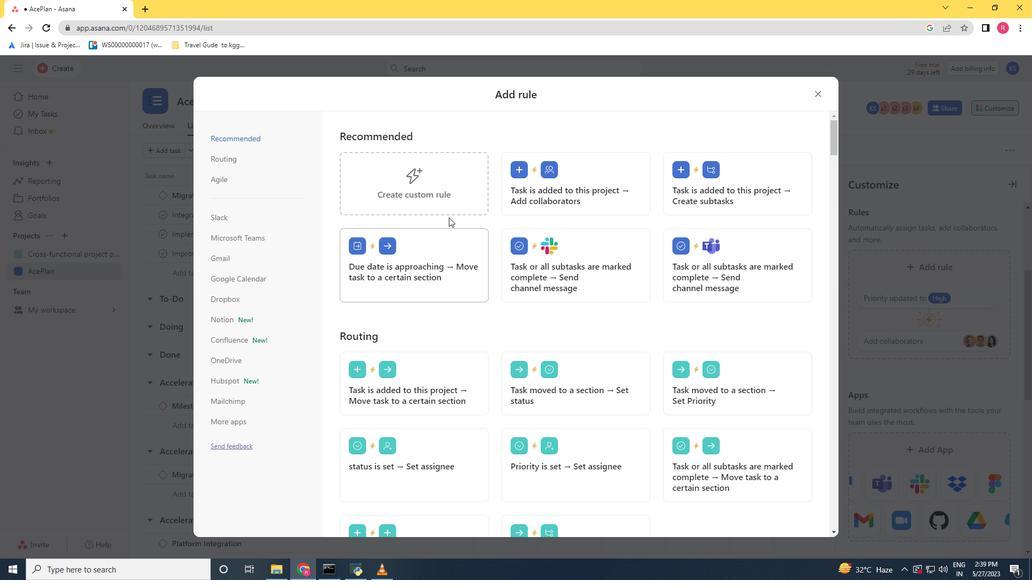 
Action: Mouse pressed left at (443, 193)
Screenshot: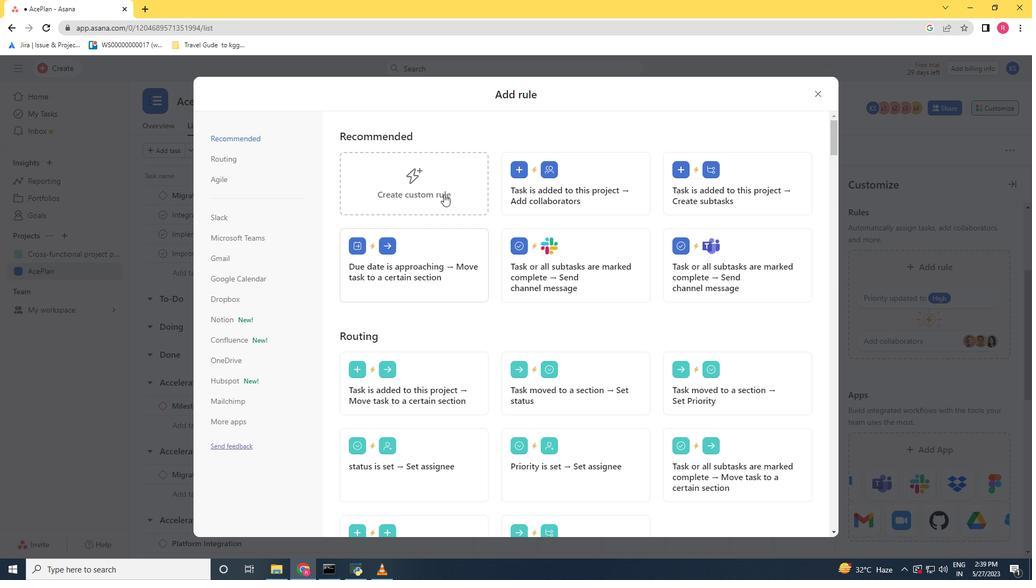 
Action: Mouse moved to (487, 295)
Screenshot: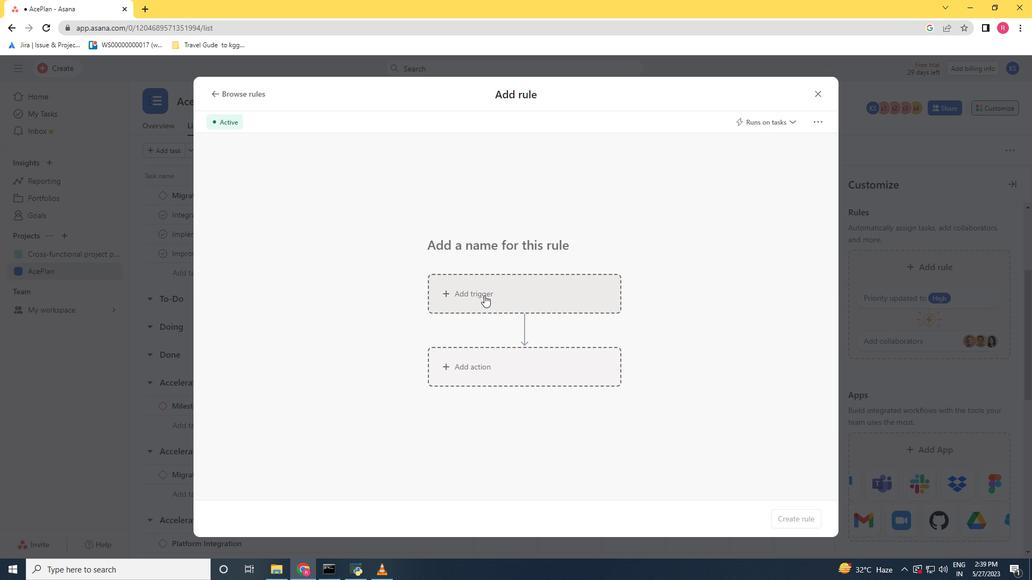 
Action: Mouse pressed left at (485, 295)
Screenshot: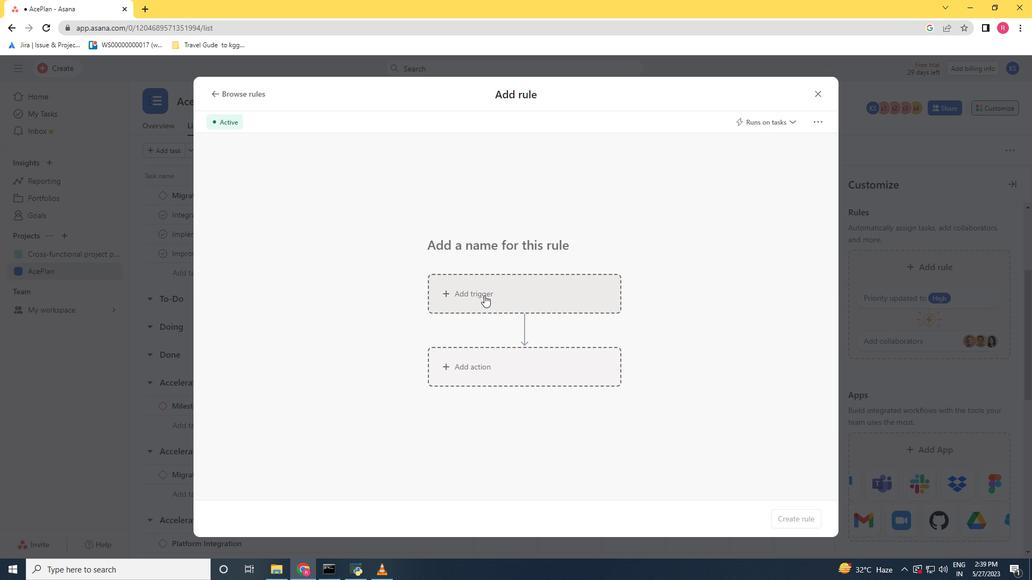 
Action: Mouse moved to (694, 288)
Screenshot: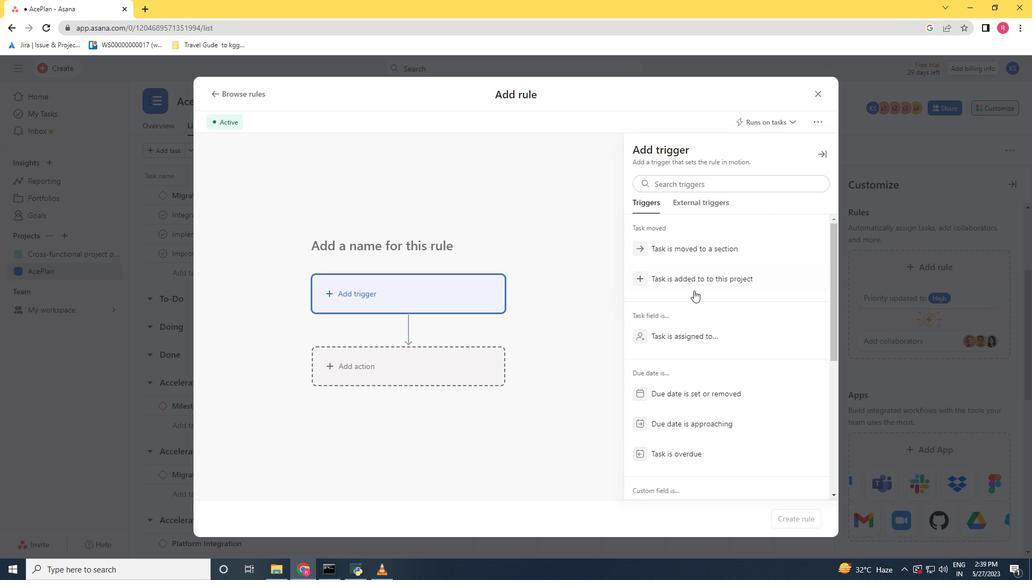 
Action: Mouse pressed left at (694, 288)
Screenshot: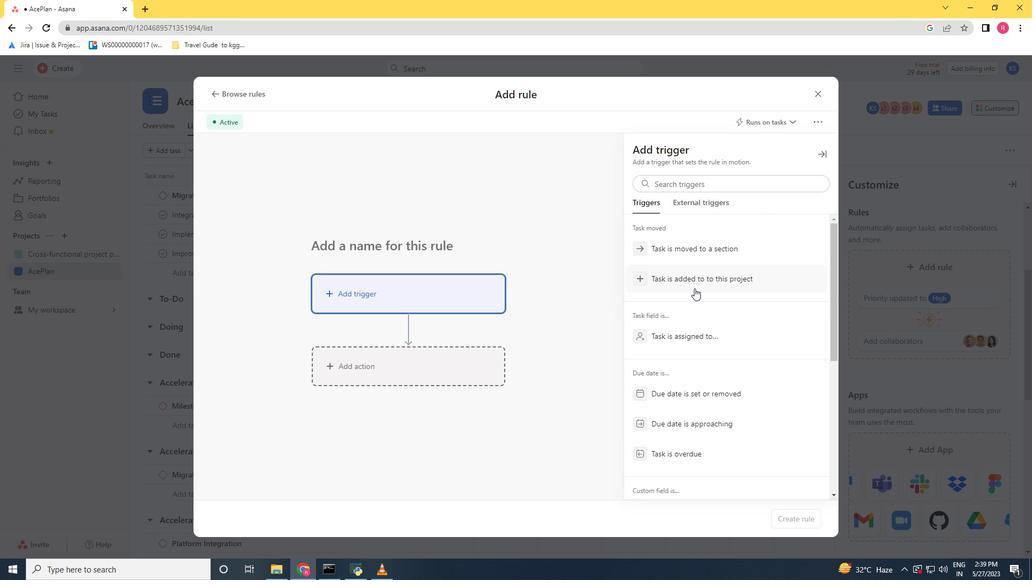 
Action: Mouse moved to (677, 202)
Screenshot: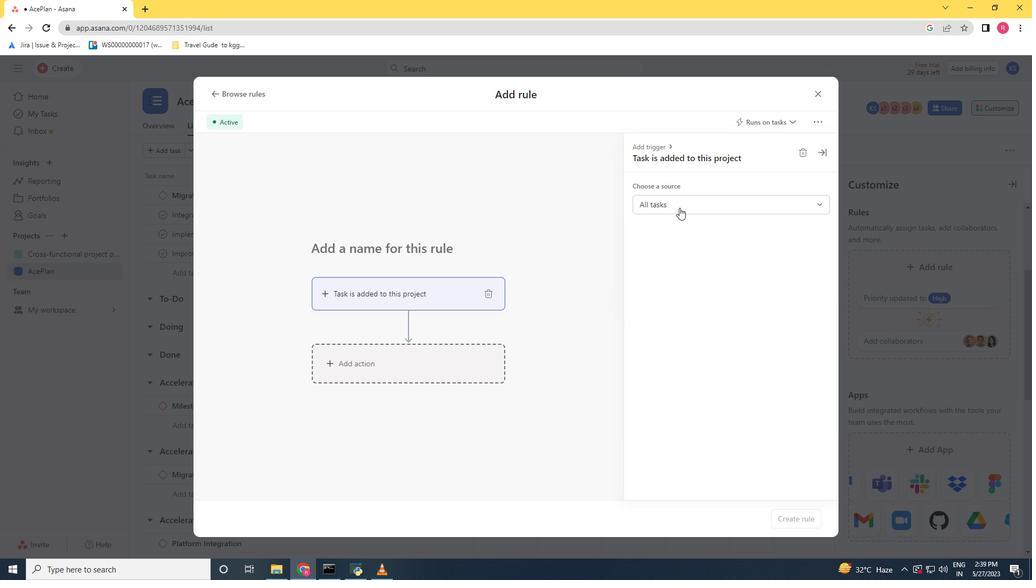 
Action: Mouse pressed left at (677, 202)
Screenshot: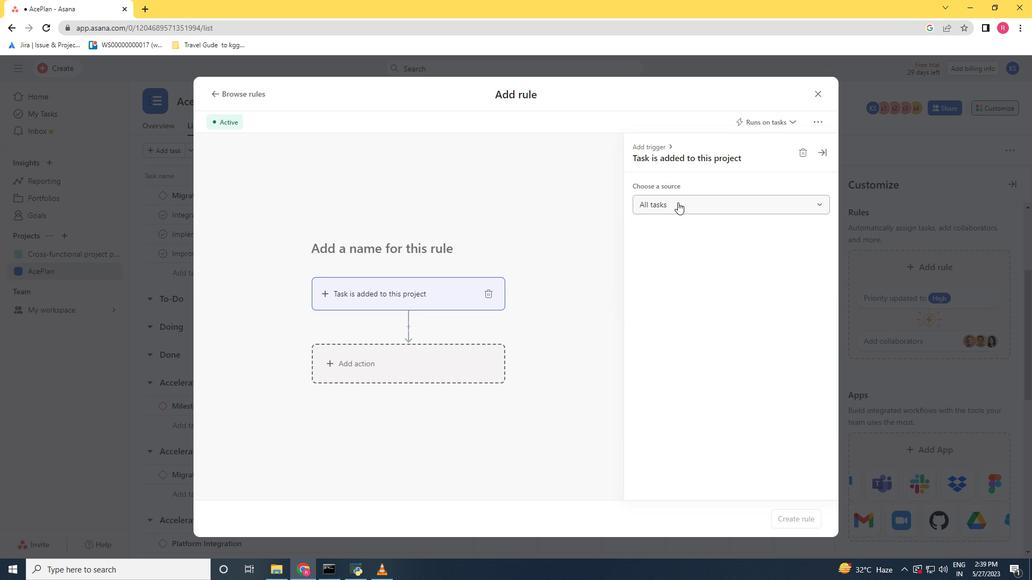 
Action: Mouse moved to (661, 220)
Screenshot: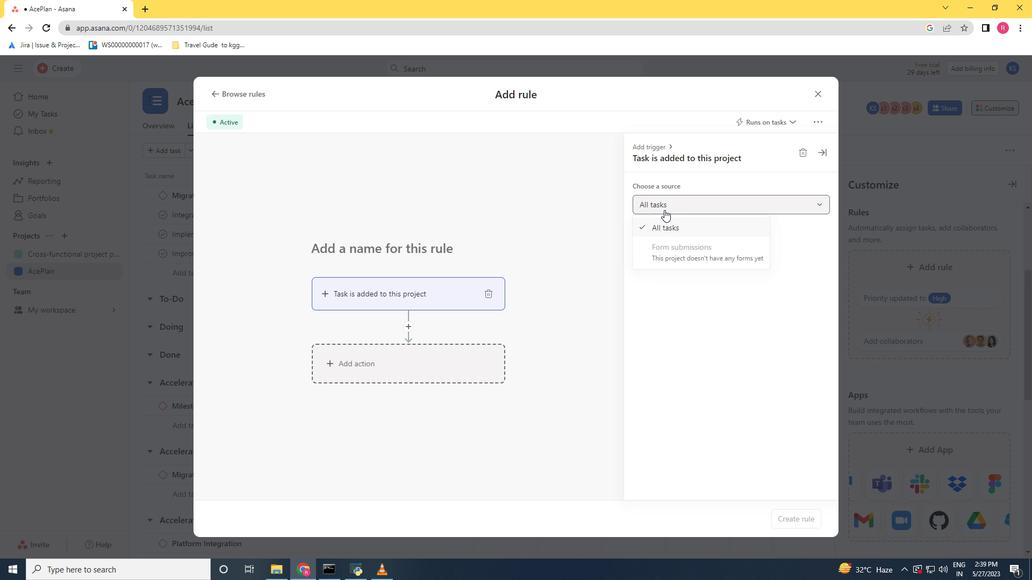 
Action: Mouse pressed left at (661, 220)
Screenshot: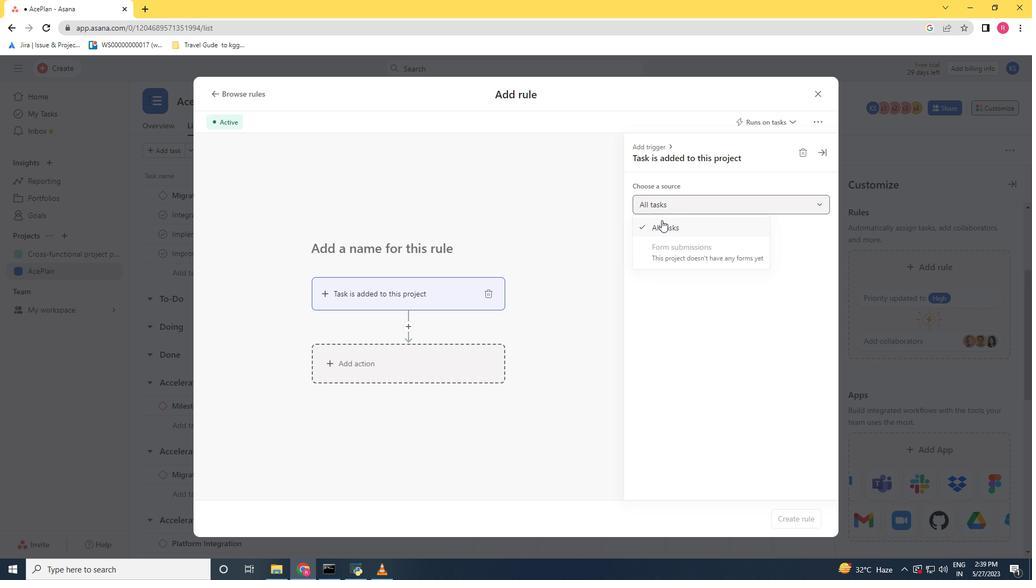 
Action: Mouse moved to (392, 382)
Screenshot: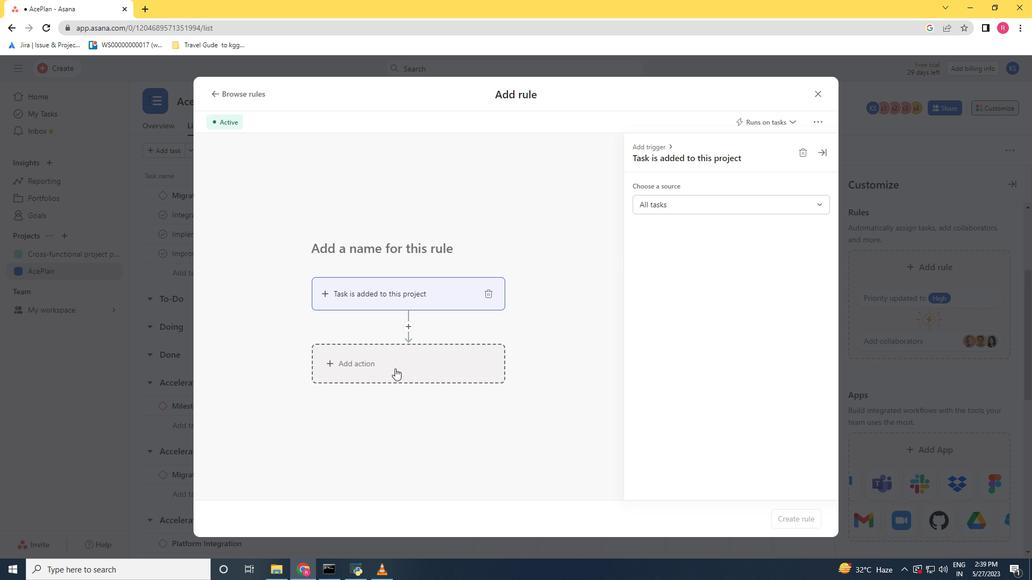 
Action: Mouse pressed left at (392, 382)
Screenshot: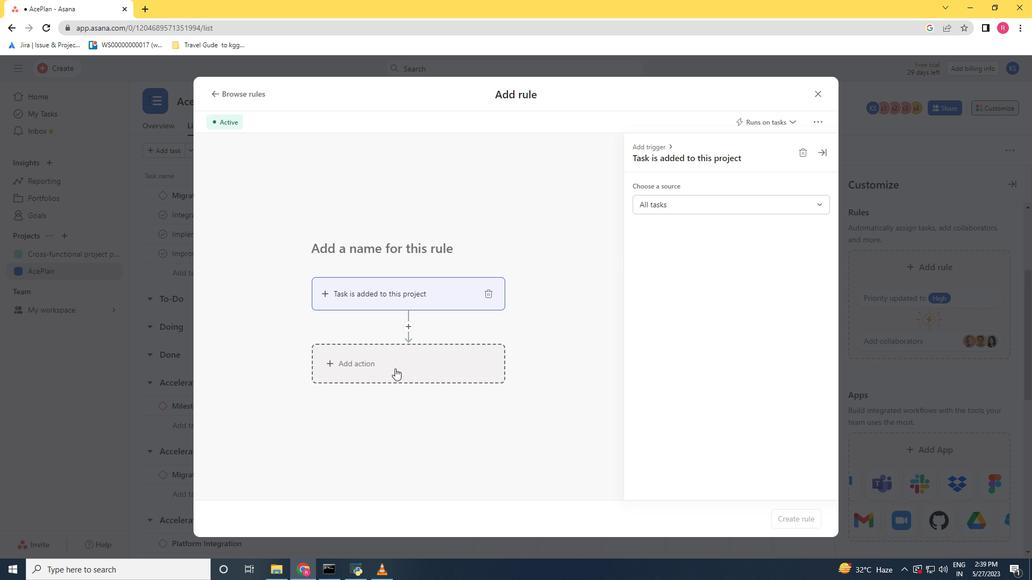 
Action: Mouse moved to (708, 270)
Screenshot: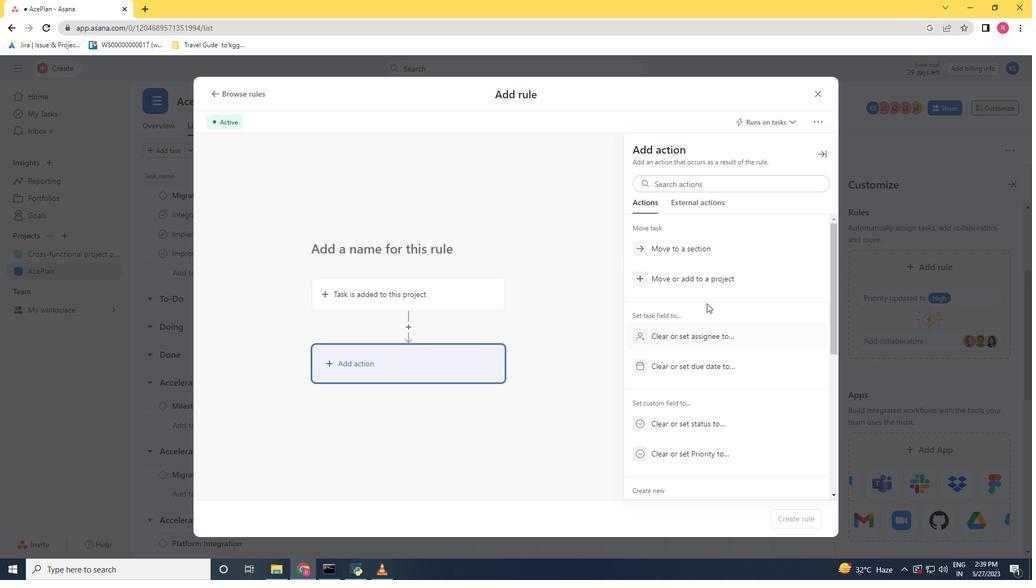 
Action: Mouse scrolled (708, 269) with delta (0, 0)
Screenshot: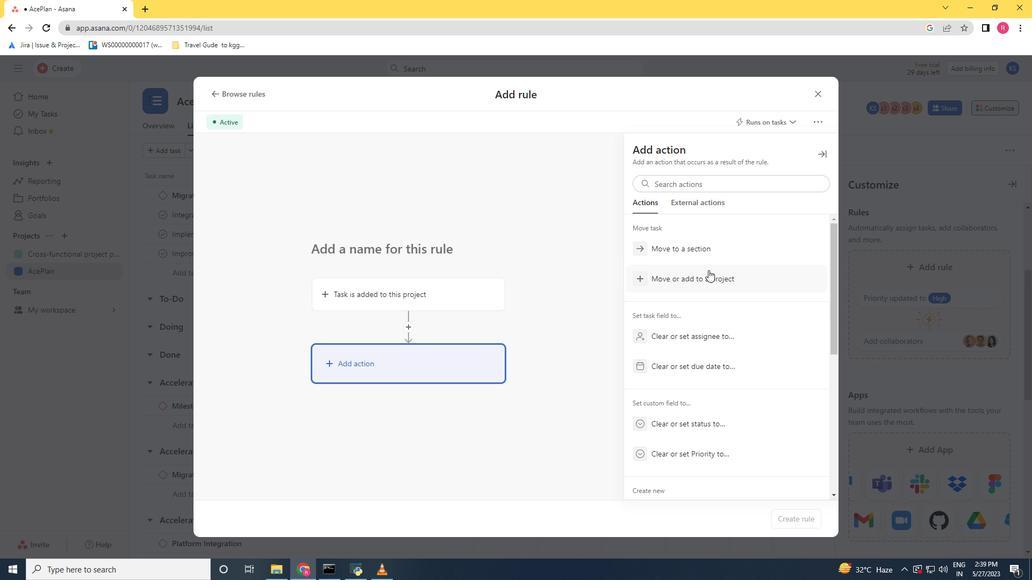 
Action: Mouse moved to (708, 270)
Screenshot: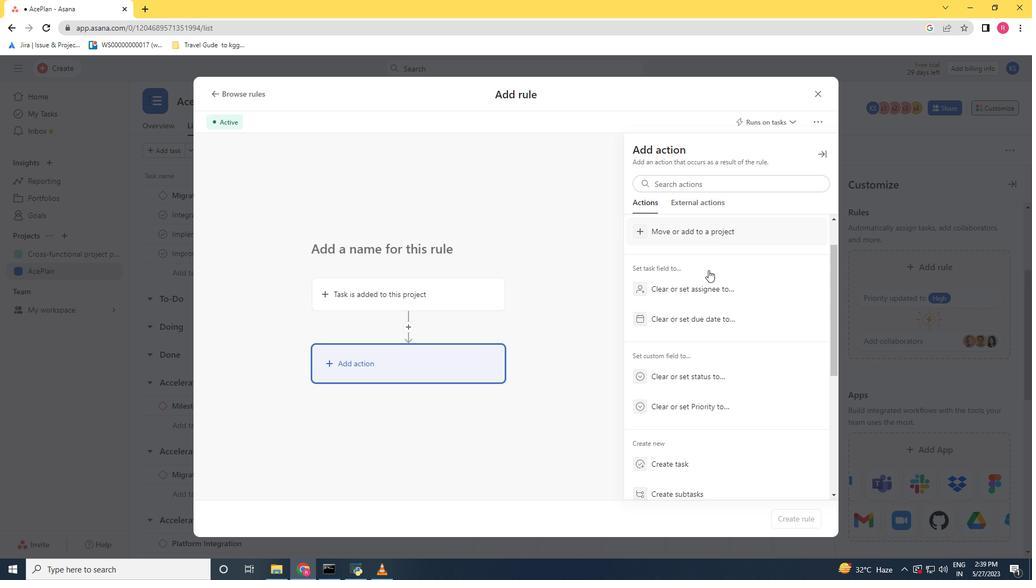 
Action: Mouse scrolled (708, 269) with delta (0, 0)
Screenshot: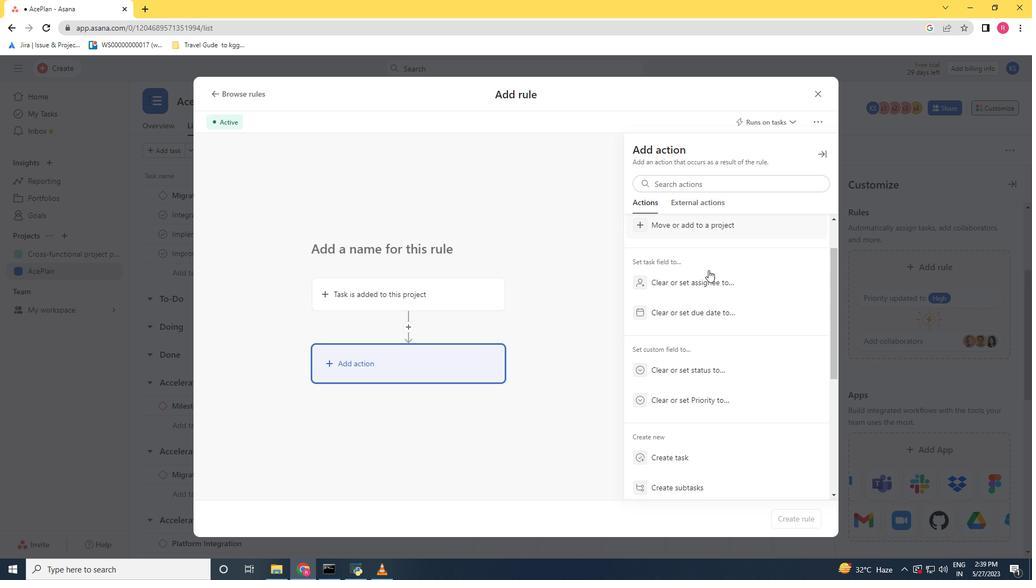 
Action: Mouse scrolled (708, 269) with delta (0, 0)
Screenshot: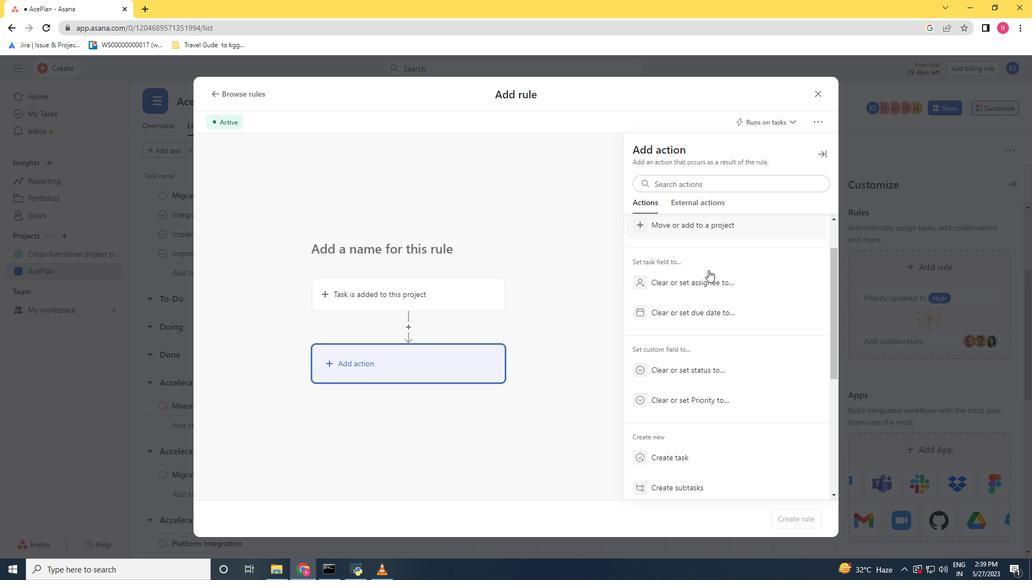 
Action: Mouse scrolled (708, 269) with delta (0, 0)
Screenshot: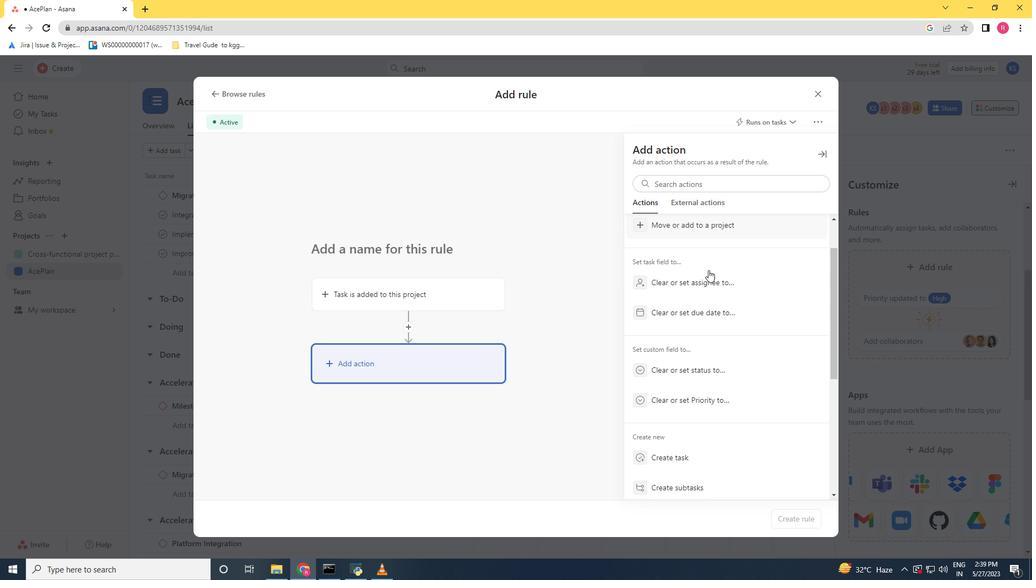 
Action: Mouse moved to (668, 335)
Screenshot: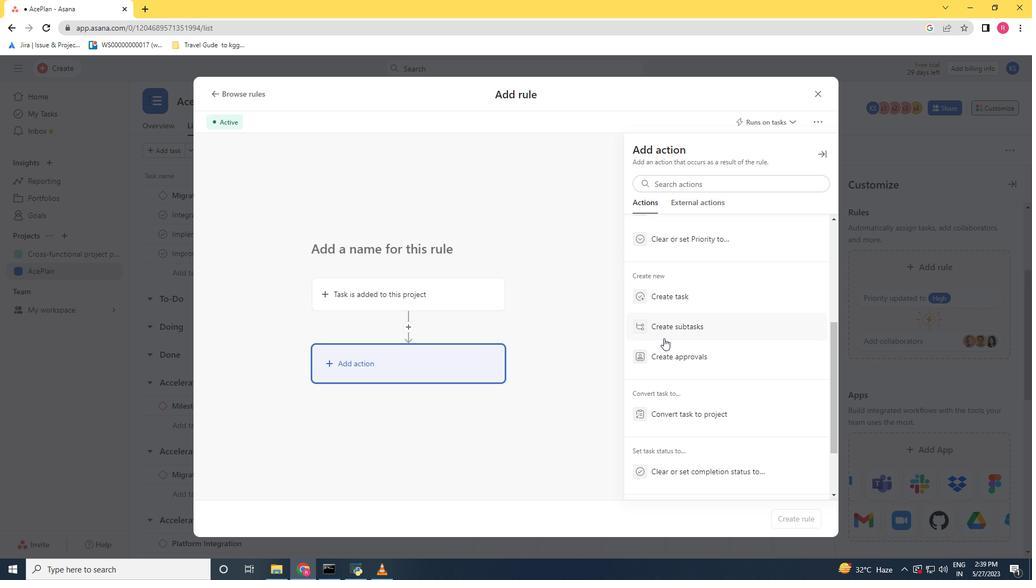 
Action: Mouse pressed left at (668, 335)
Screenshot: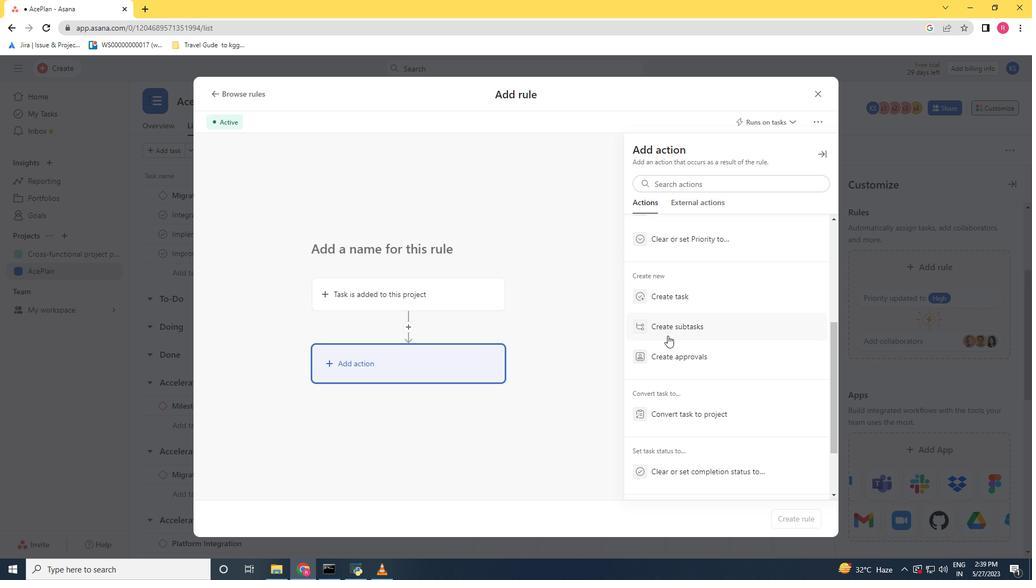 
Action: Mouse moved to (926, 240)
Screenshot: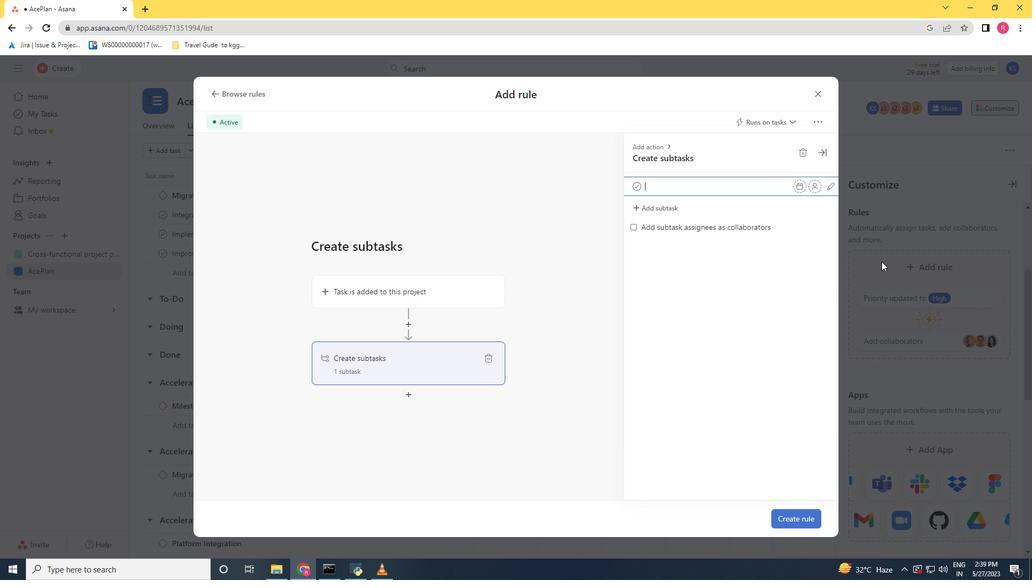
Action: Key pressed <Key.shift><Key.shift><Key.shift><Key.shift>Gathr<Key.space><Key.space><Key.backspace><Key.backspace><Key.backspace>her<Key.space><Key.backspace><Key.backspace><Key.backspace><Key.backspace><Key.backspace>her<Key.space>and<Key.space><Key.shift>Analyse<Key.space><Key.shift>Requirements<Key.enter><Key.shift>Design<Key.space>and<Key.space><Key.shift><Key.shift><Key.shift><Key.shift><Key.shift><Key.shift><Key.shift><Key.shift><Key.shift><Key.shift><Key.shift><Key.shift><Key.shift><Key.shift><Key.shift><Key.shift>Implement<Key.space><Key.shift>Solution<Key.space><Key.enter><Key.shift>System<Key.space><Key.shift>Test<Key.space>and<Key.space><Key.shift><Key.shift><Key.shift><Key.shift><Key.shift><Key.shift><Key.shift><Key.shift><Key.shift><Key.shift><Key.shift><Key.shift>UAT<Key.space><Key.enter><Key.shift><Key.shift><Key.shift><Key.shift><Key.shift><Key.shift><Key.shift><Key.shift><Key.shift><Key.shift><Key.shift><Key.shift>Release<Key.space>to<Key.space><Key.shift><Key.shift><Key.shift><Key.shift><Key.shift><Key.shift><Key.shift><Key.shift><Key.shift><Key.shift><Key.shift><Key.shift><Key.shift><Key.shift><Key.shift><Key.shift><Key.shift><Key.shift><Key.shift><Key.shift><Key.shift><Key.shift><Key.shift>Production<Key.space>/<Key.space><Key.shift>Go<Key.space><Key.shift><Key.shift><Key.shift>Live<Key.enter>
Screenshot: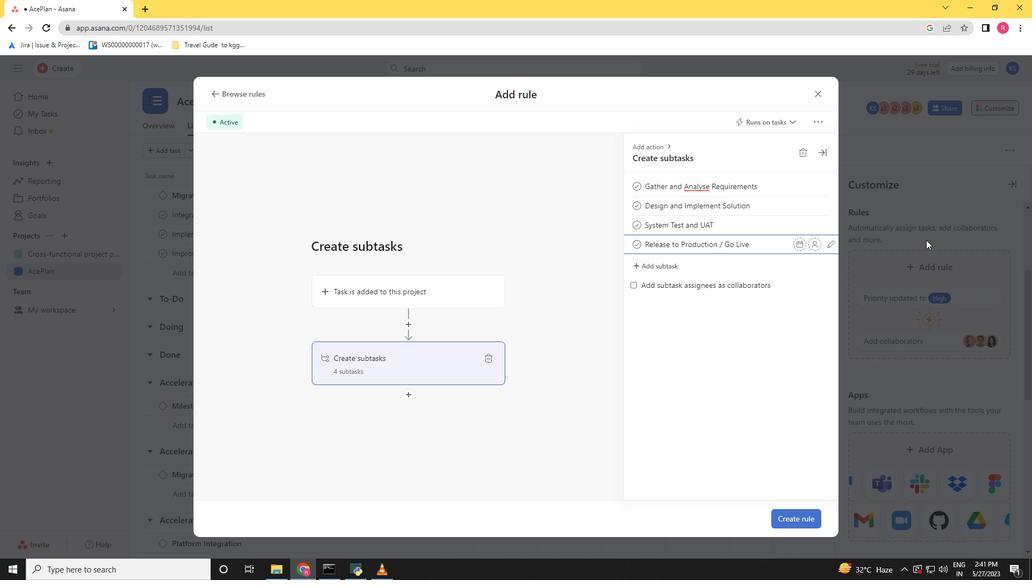 
Action: Mouse moved to (796, 517)
Screenshot: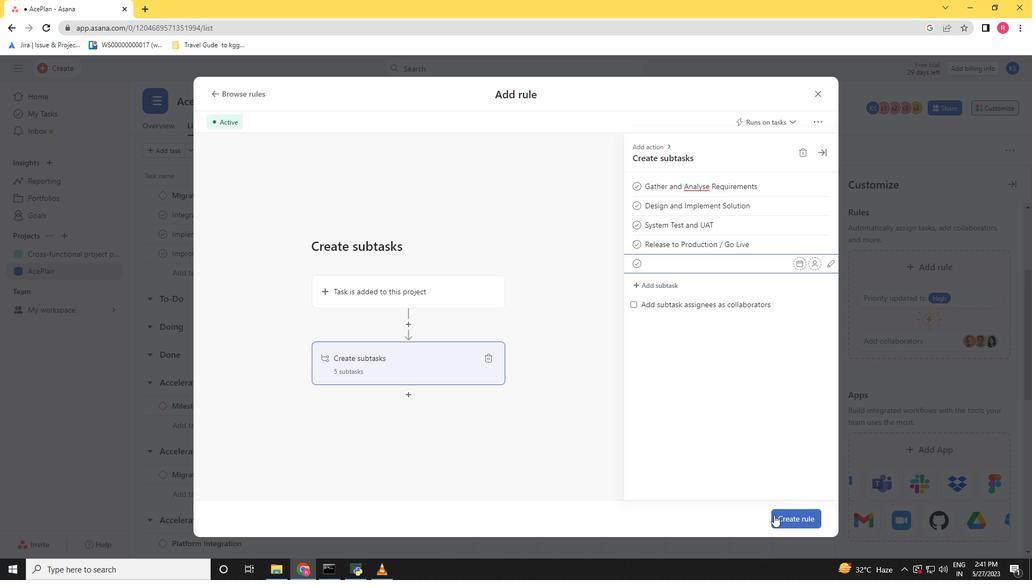 
Action: Mouse pressed left at (796, 517)
Screenshot: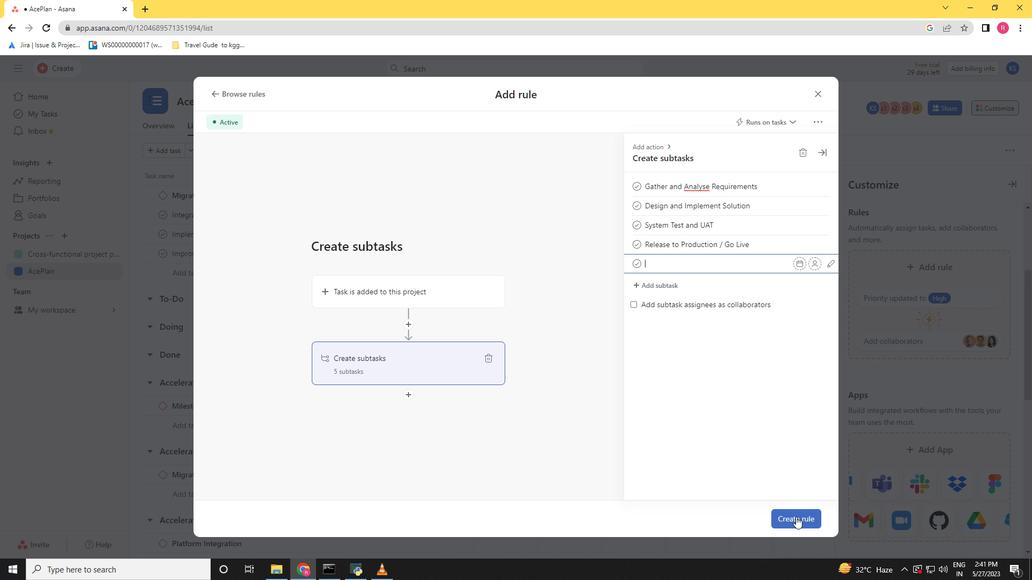 
Action: Mouse moved to (811, 513)
Screenshot: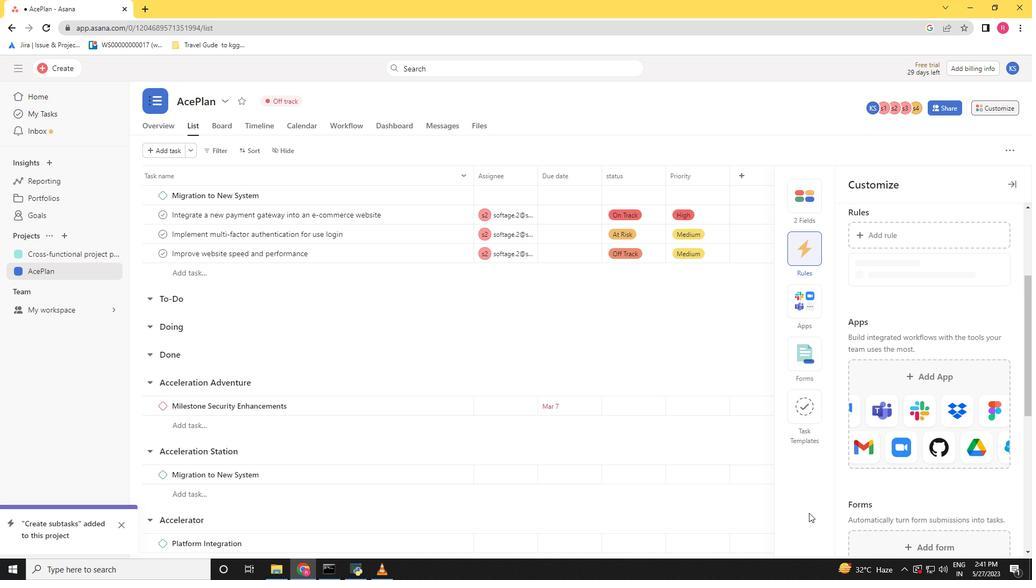 
